 Task: Find connections with filter location Shanting with filter topic #Mindfulnesswith filter profile language German with filter current company VBeyond Corporation with filter school Himachal Pradesh University with filter industry Industrial Machinery Manufacturing with filter service category Health Insurance with filter keywords title Sales Manager
Action: Mouse moved to (160, 221)
Screenshot: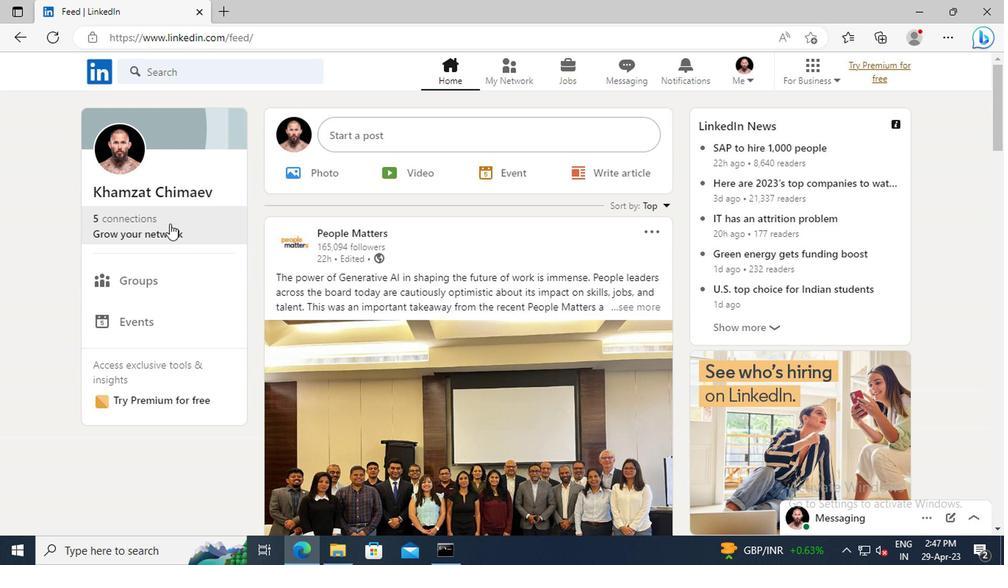 
Action: Mouse pressed left at (160, 221)
Screenshot: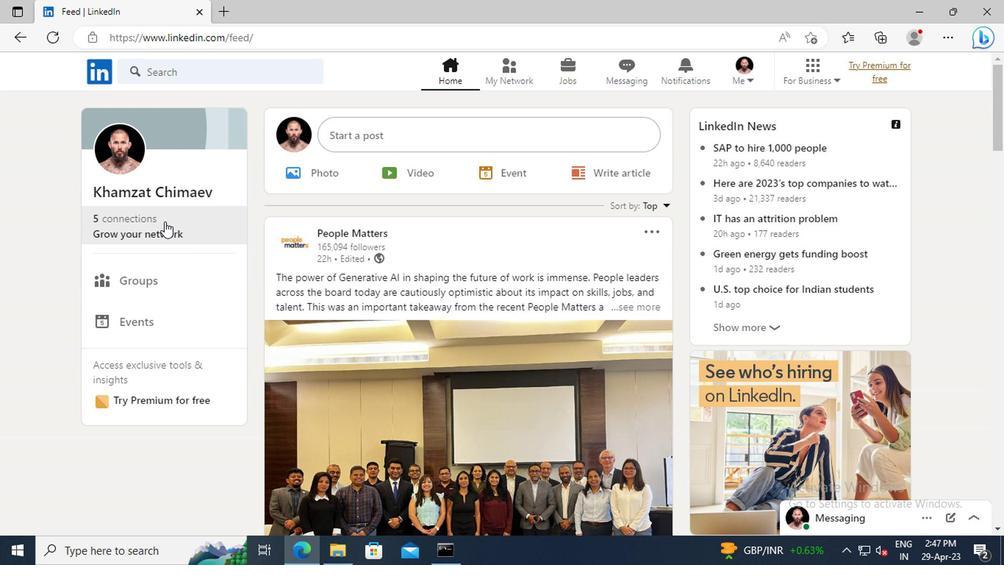 
Action: Mouse moved to (152, 156)
Screenshot: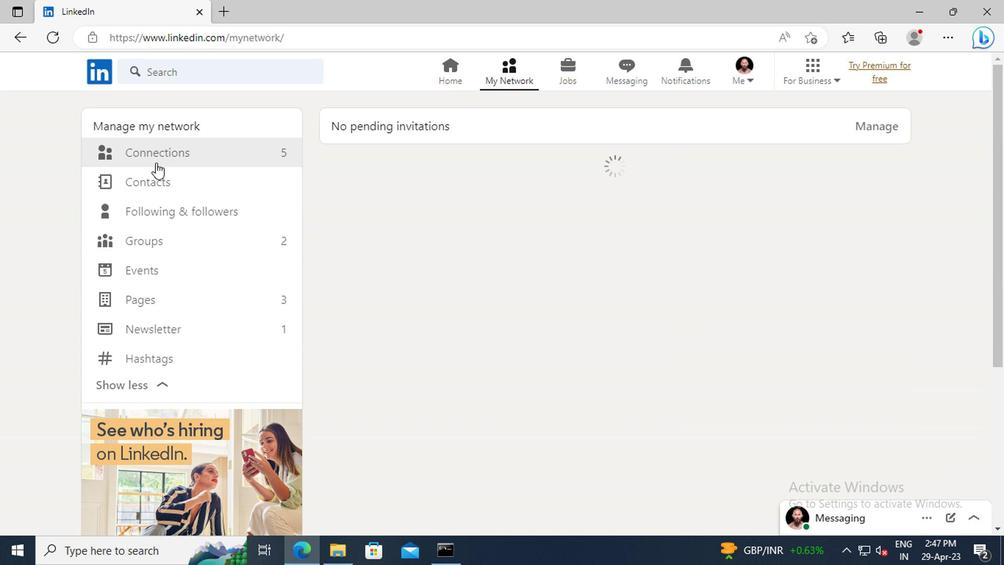 
Action: Mouse pressed left at (152, 156)
Screenshot: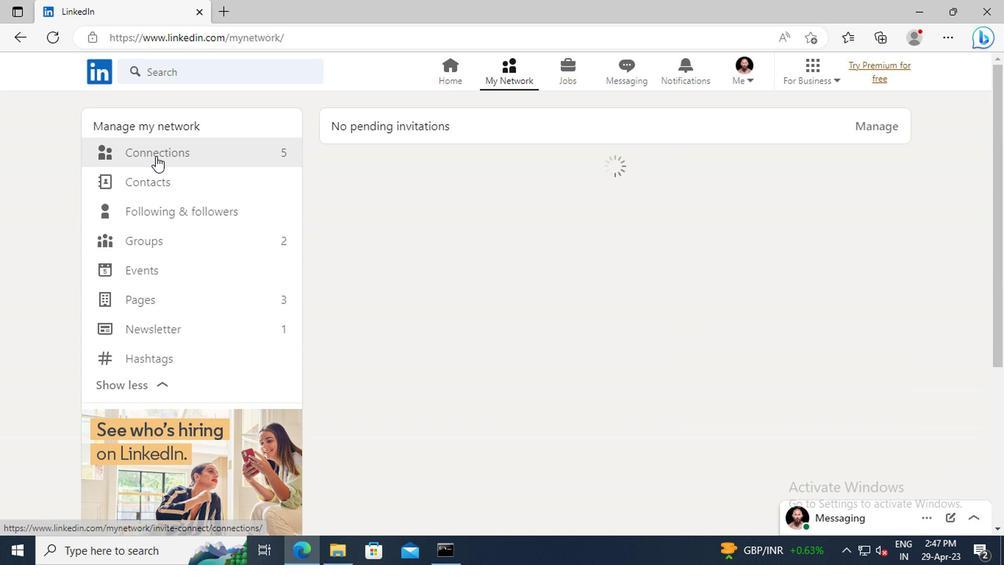 
Action: Mouse moved to (594, 158)
Screenshot: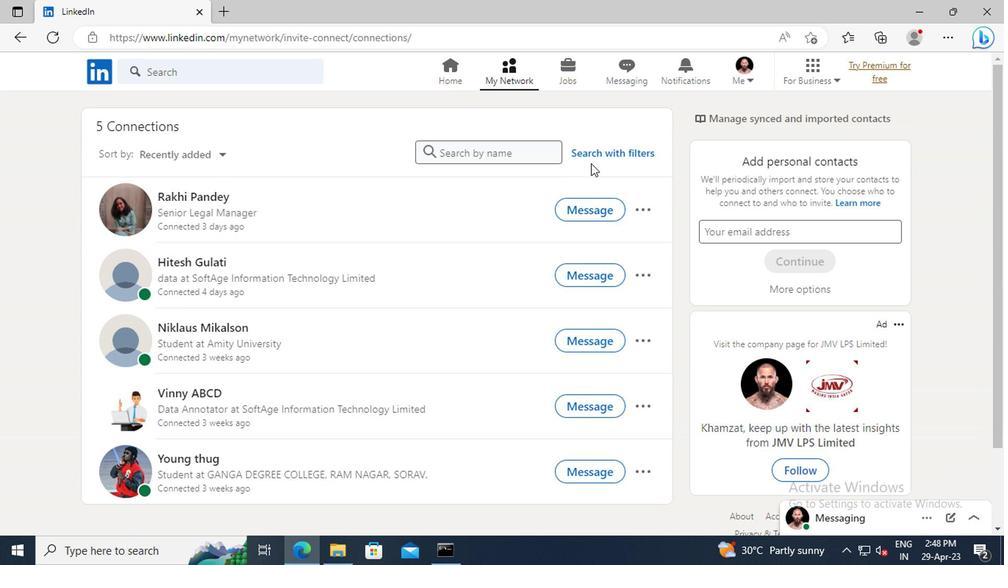 
Action: Mouse pressed left at (594, 158)
Screenshot: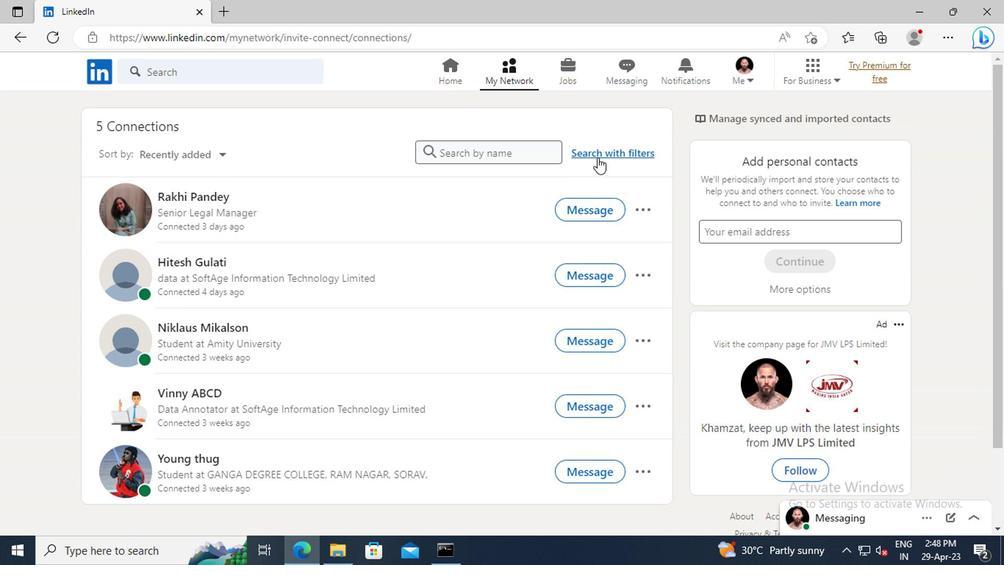 
Action: Mouse moved to (556, 116)
Screenshot: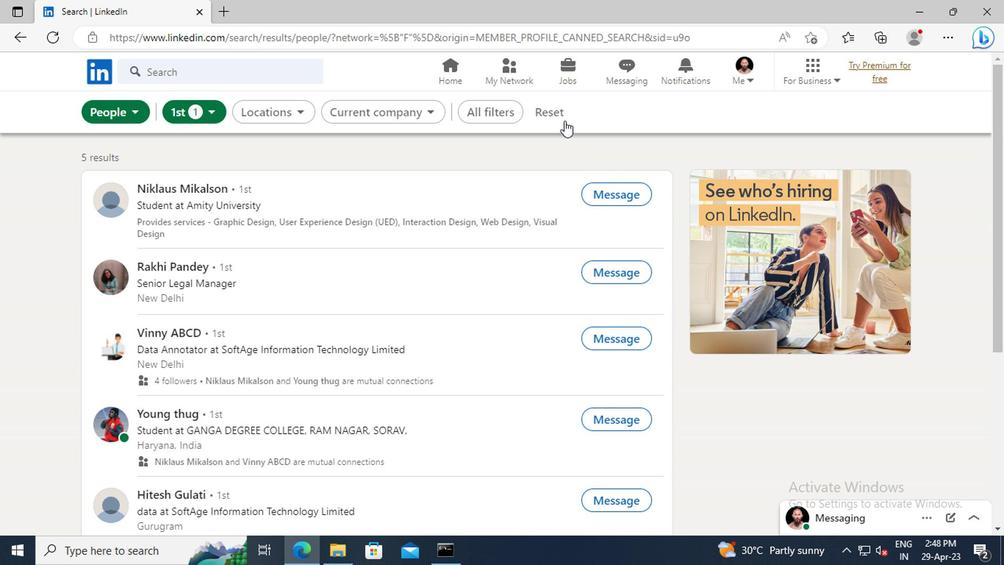 
Action: Mouse pressed left at (556, 116)
Screenshot: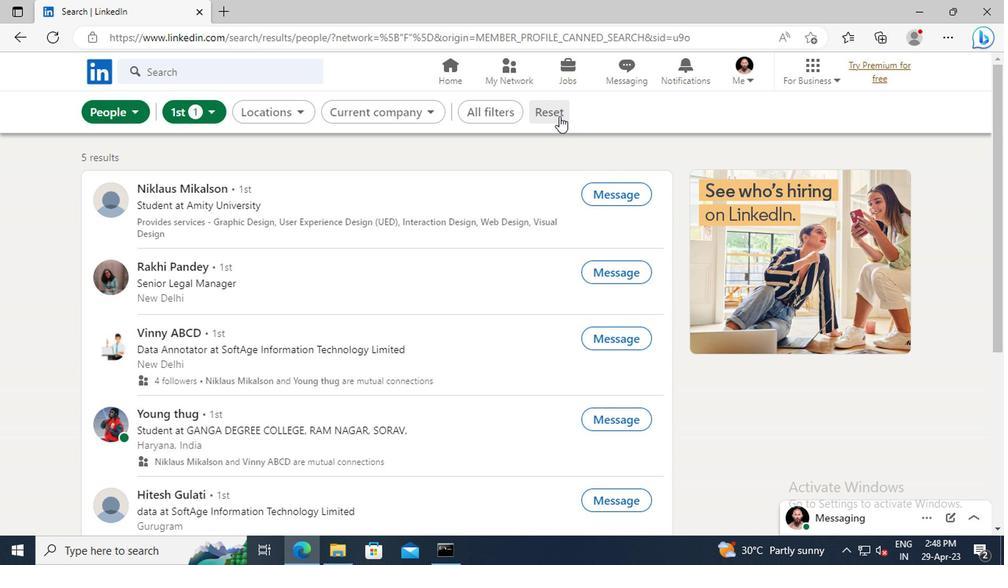 
Action: Mouse moved to (532, 116)
Screenshot: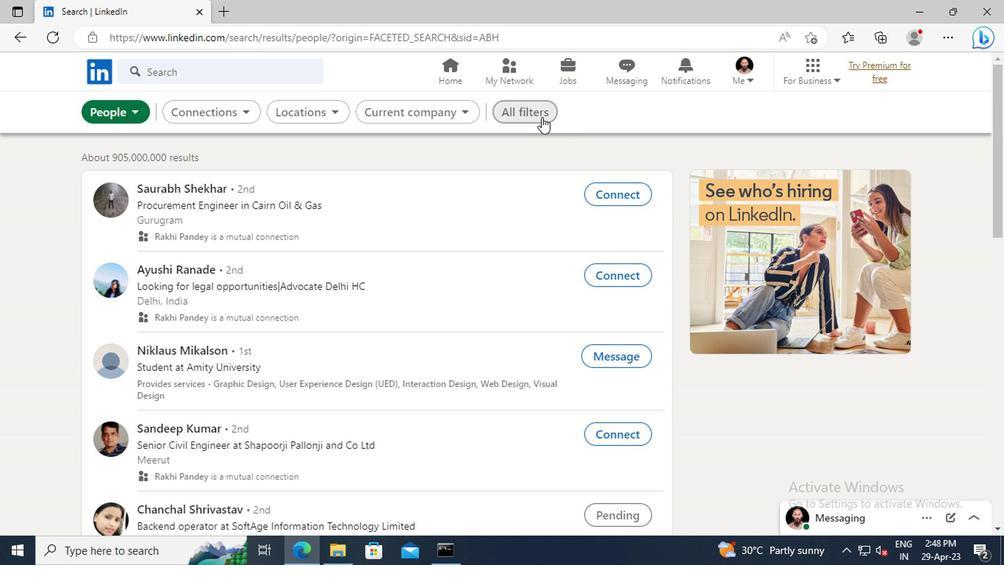 
Action: Mouse pressed left at (532, 116)
Screenshot: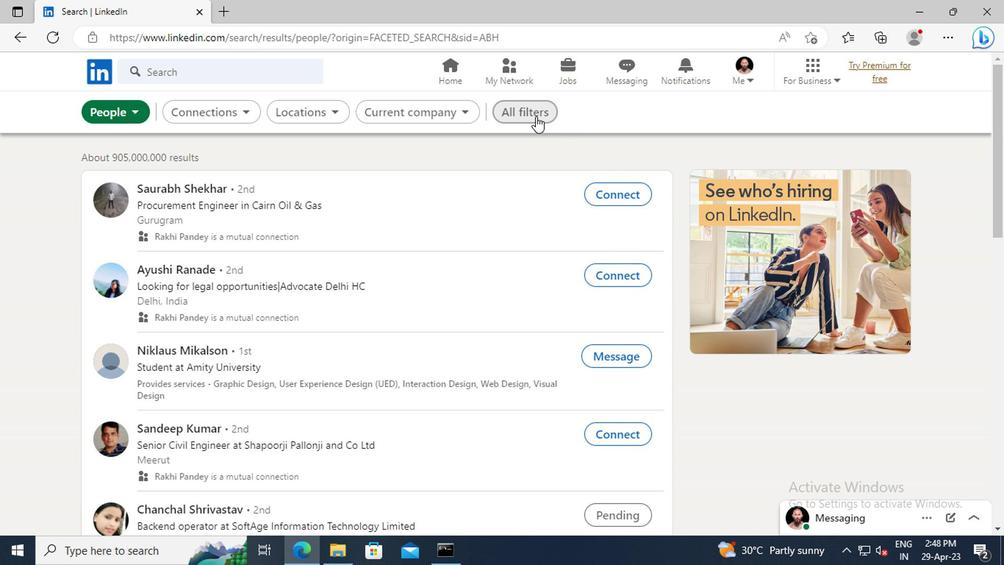 
Action: Mouse moved to (822, 239)
Screenshot: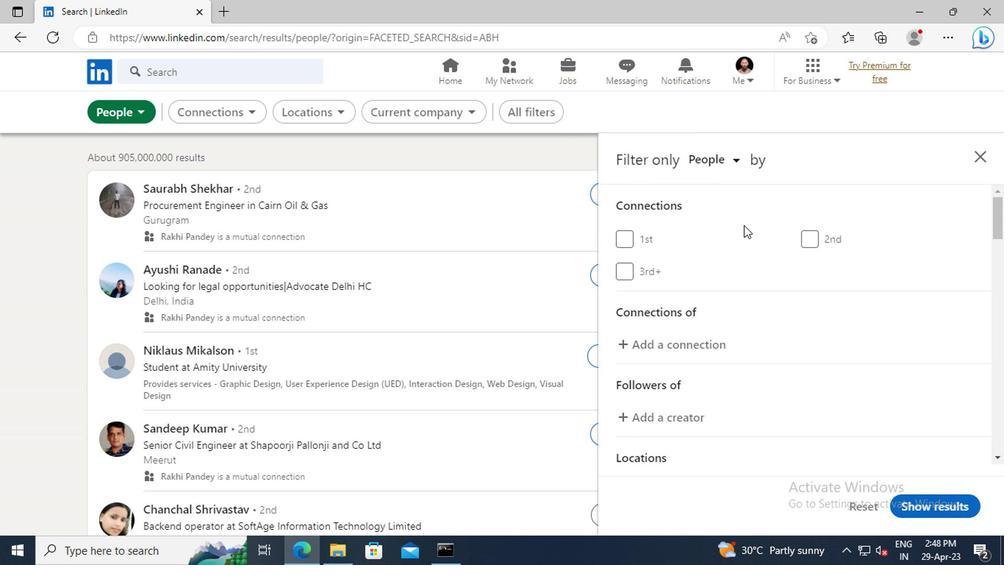 
Action: Mouse scrolled (822, 238) with delta (0, -1)
Screenshot: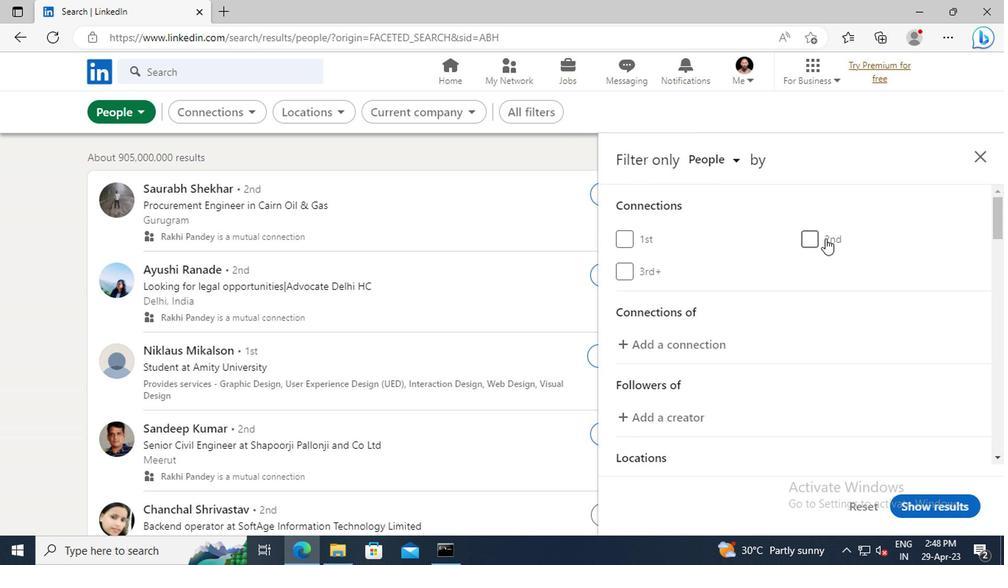 
Action: Mouse scrolled (822, 238) with delta (0, -1)
Screenshot: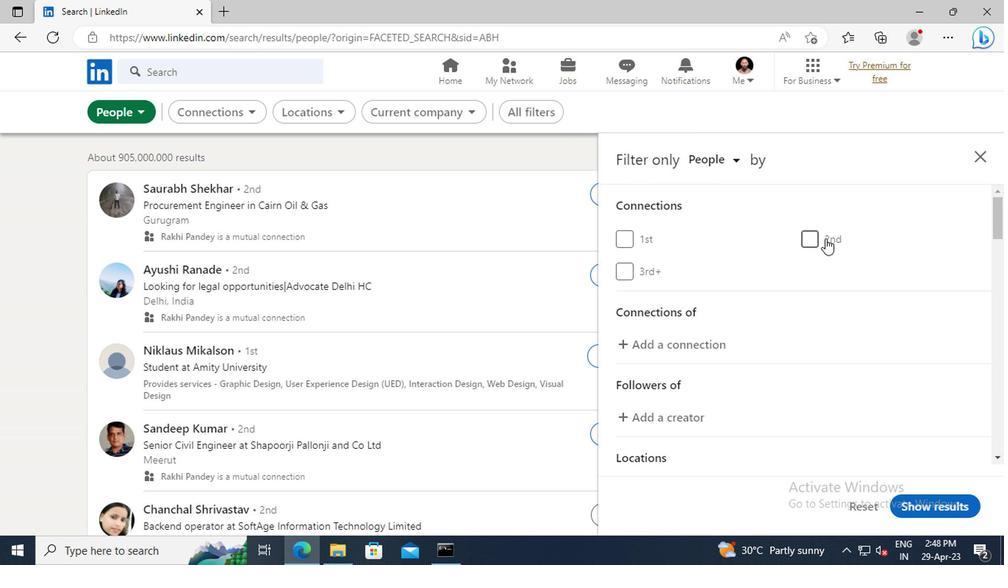 
Action: Mouse scrolled (822, 238) with delta (0, -1)
Screenshot: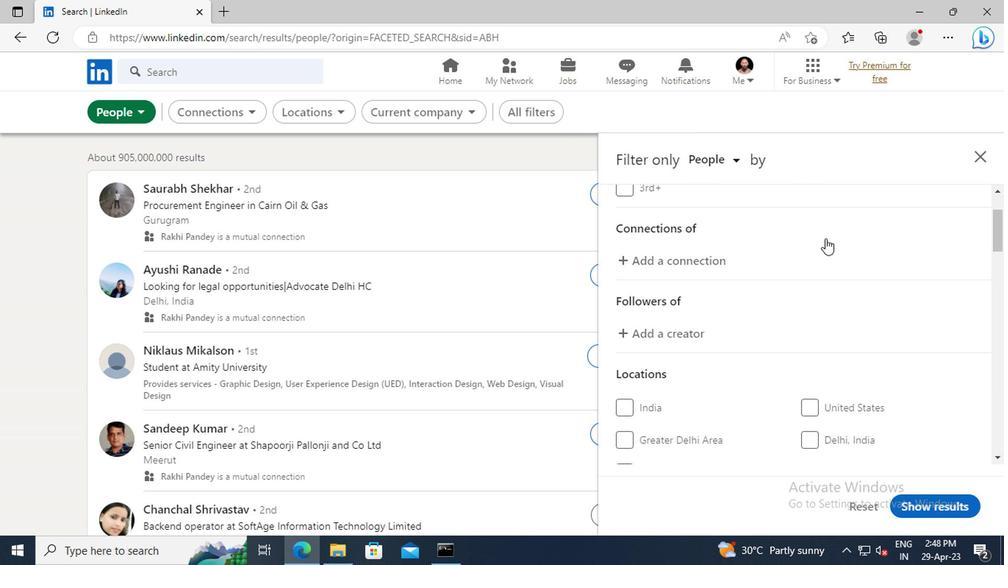 
Action: Mouse scrolled (822, 238) with delta (0, -1)
Screenshot: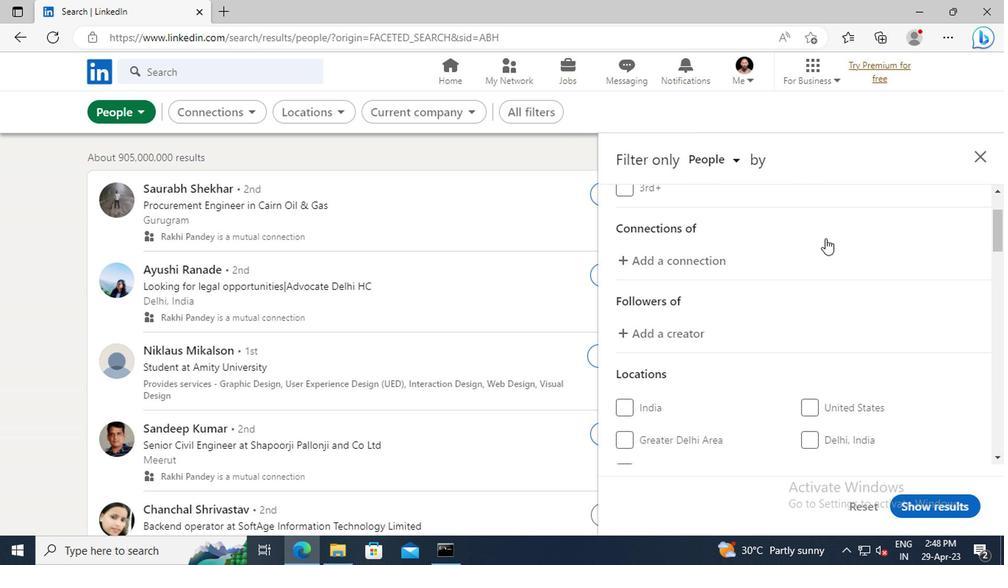 
Action: Mouse scrolled (822, 238) with delta (0, -1)
Screenshot: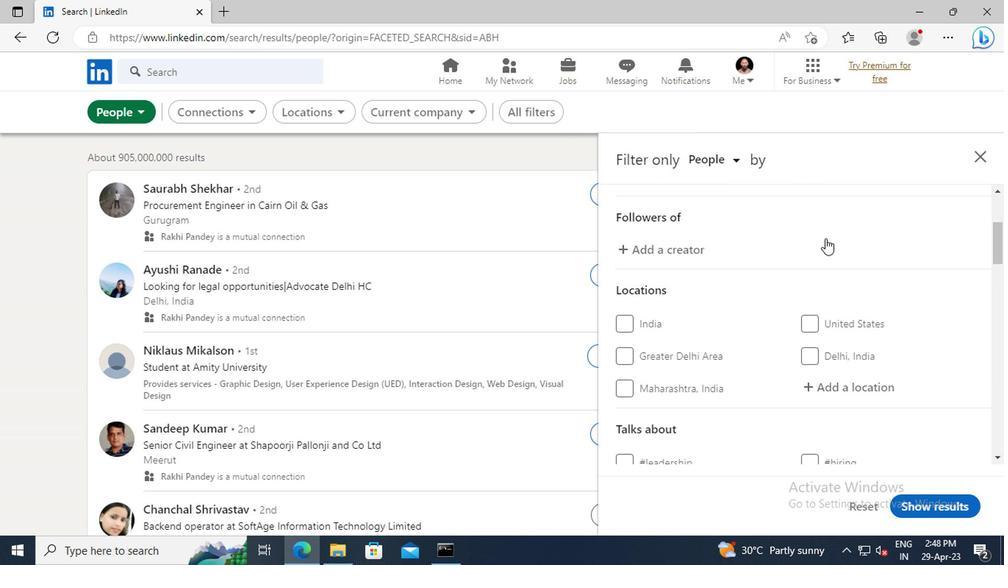 
Action: Mouse scrolled (822, 238) with delta (0, -1)
Screenshot: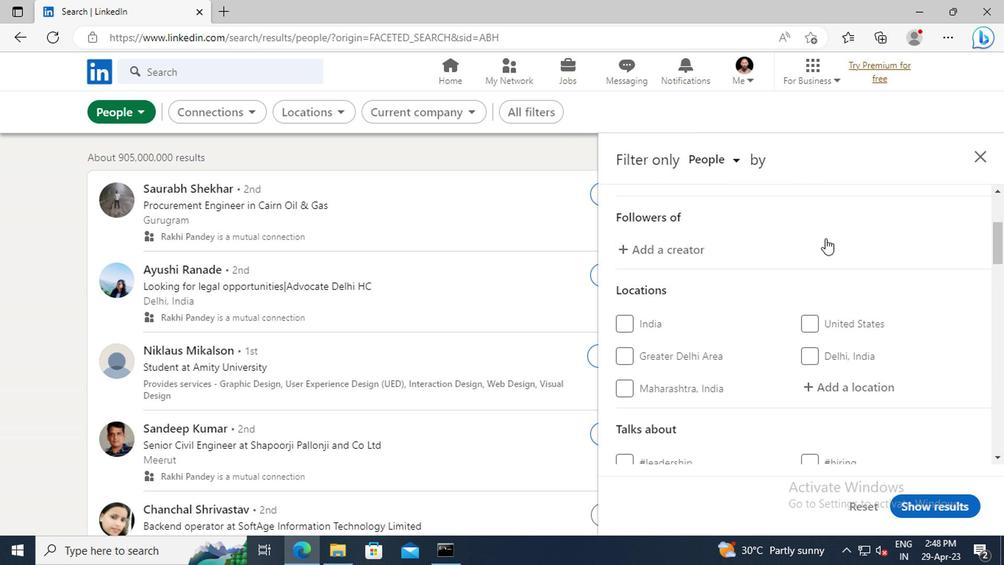 
Action: Mouse moved to (825, 305)
Screenshot: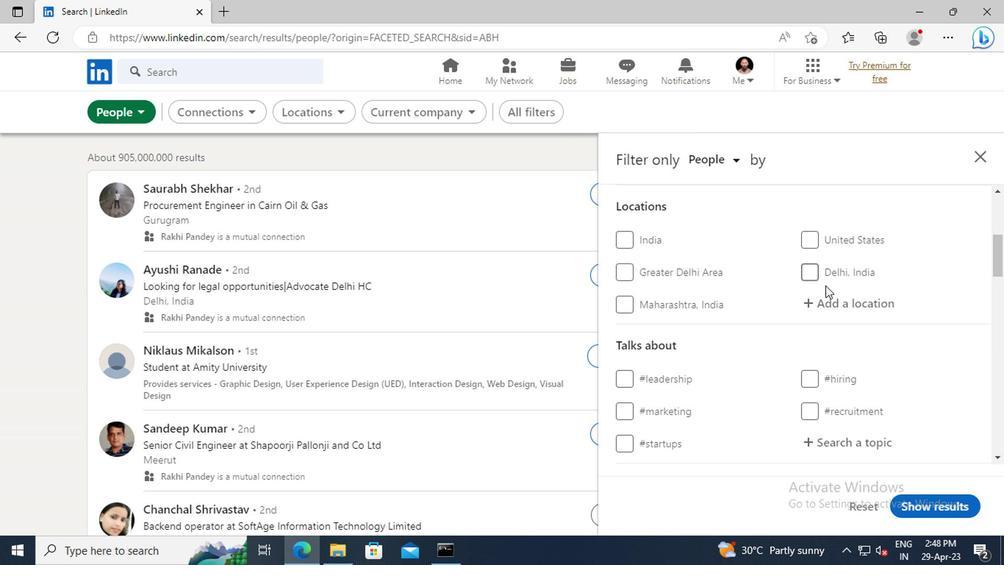 
Action: Mouse pressed left at (825, 305)
Screenshot: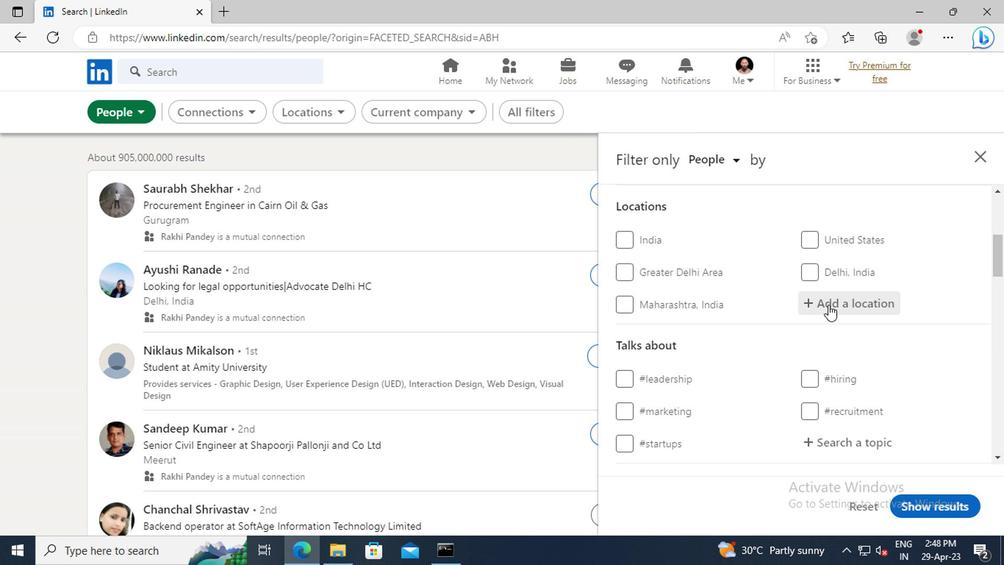 
Action: Key pressed <Key.shift>SHANTING<Key.enter>
Screenshot: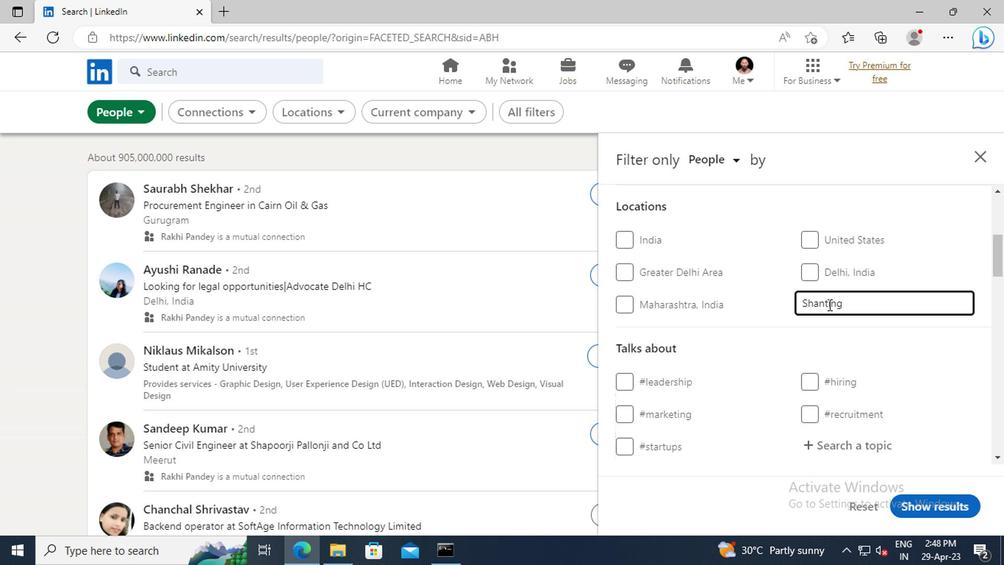 
Action: Mouse scrolled (825, 304) with delta (0, -1)
Screenshot: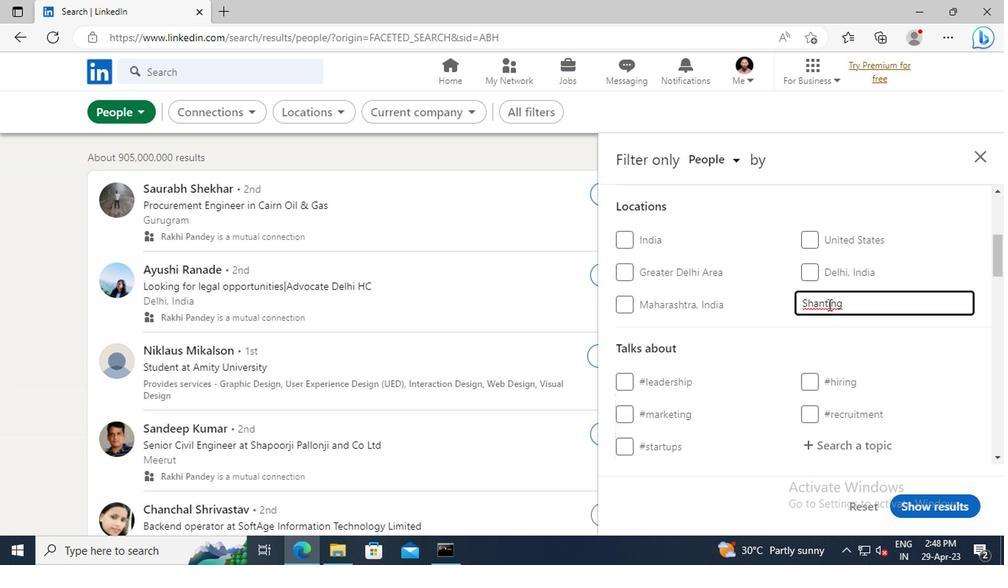 
Action: Mouse scrolled (825, 304) with delta (0, -1)
Screenshot: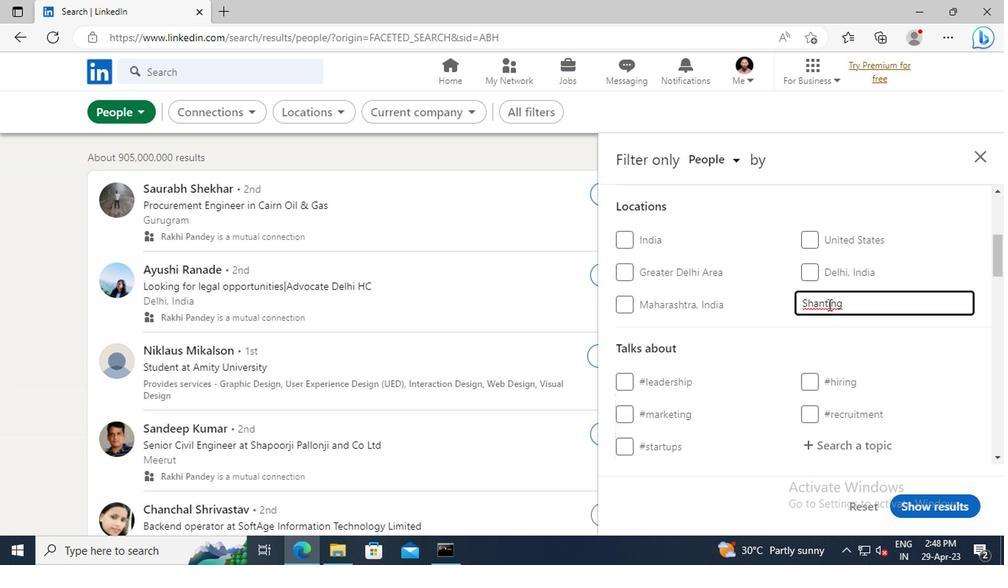 
Action: Mouse scrolled (825, 304) with delta (0, -1)
Screenshot: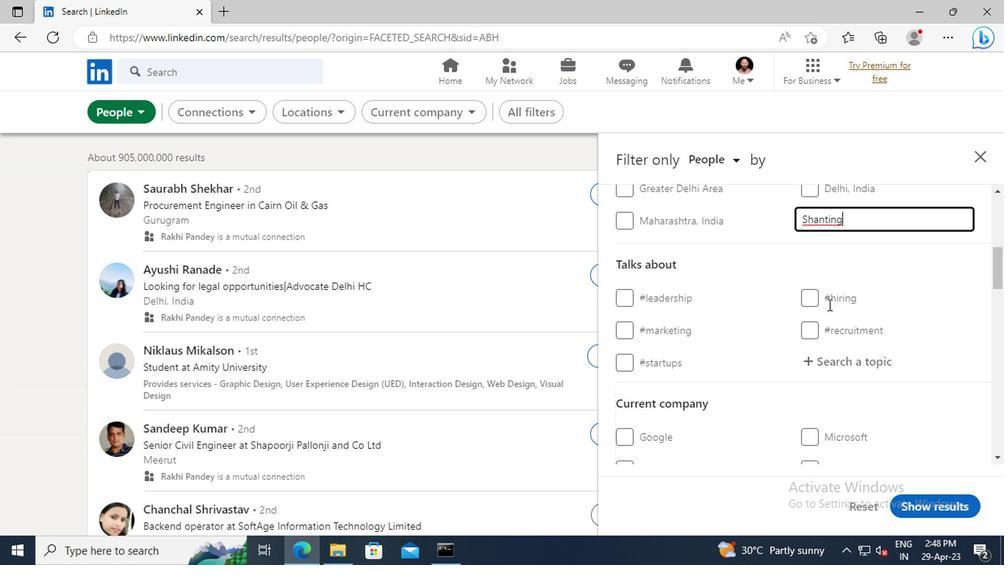 
Action: Mouse moved to (822, 323)
Screenshot: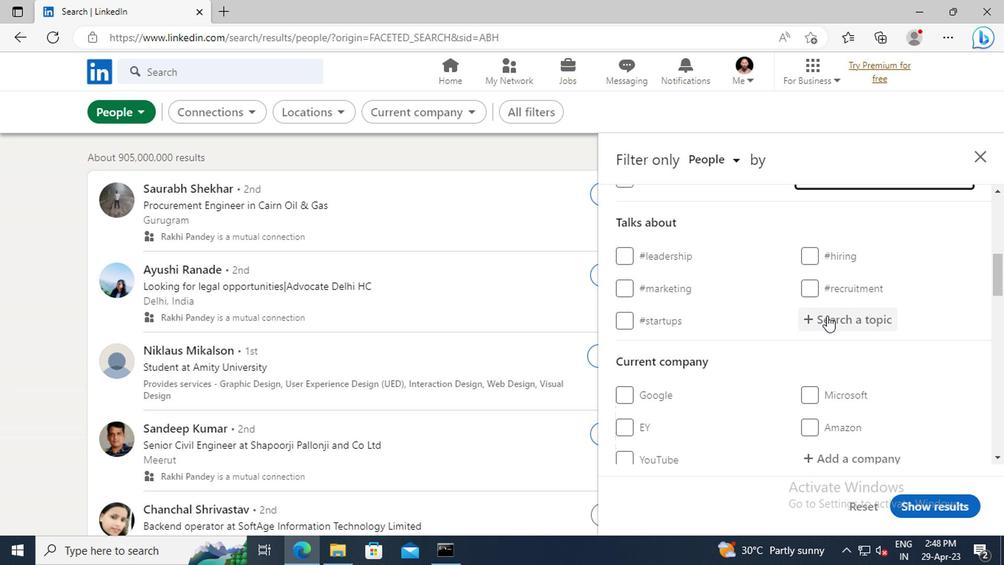 
Action: Mouse pressed left at (822, 323)
Screenshot: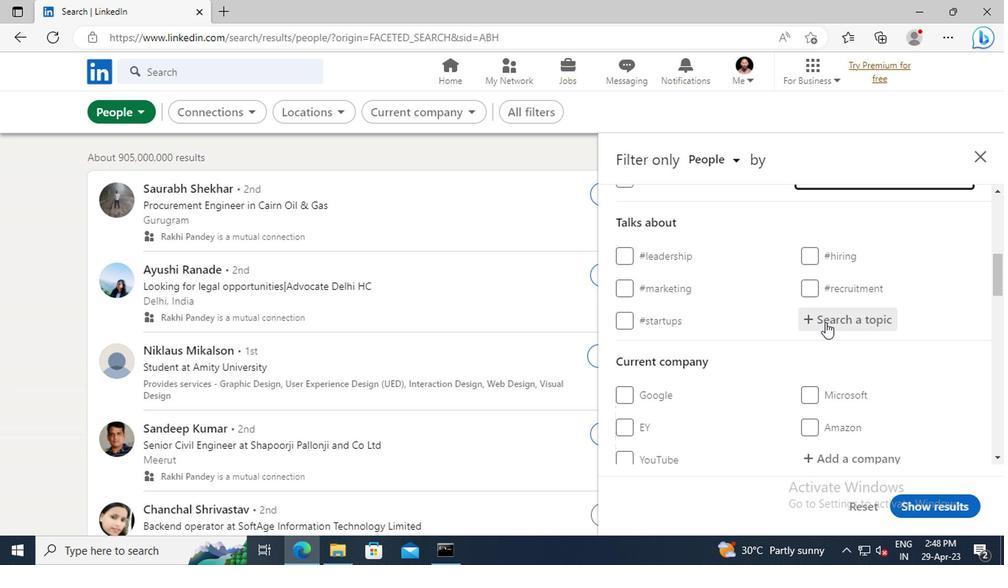 
Action: Key pressed <Key.shift>MINDFULNESS
Screenshot: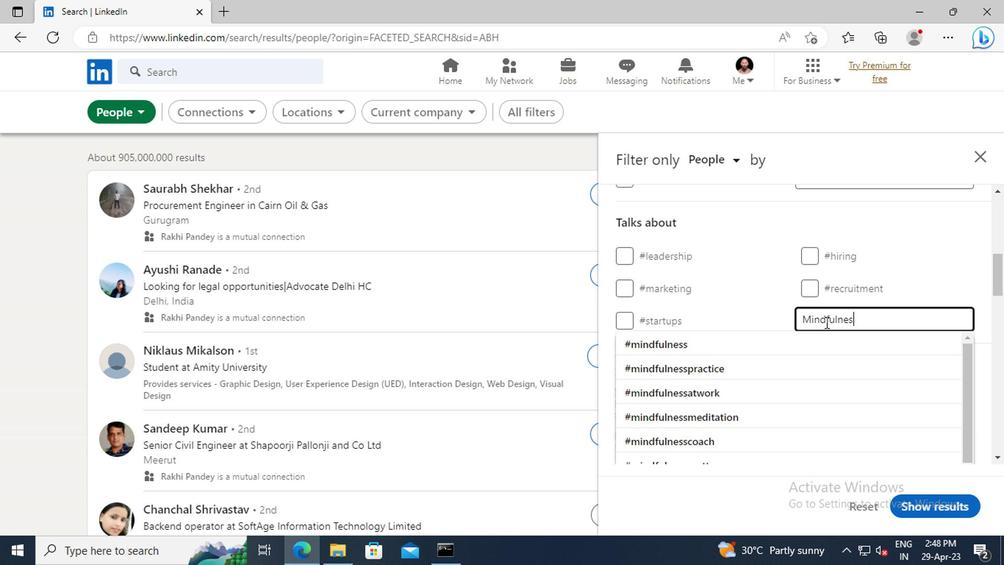 
Action: Mouse moved to (802, 340)
Screenshot: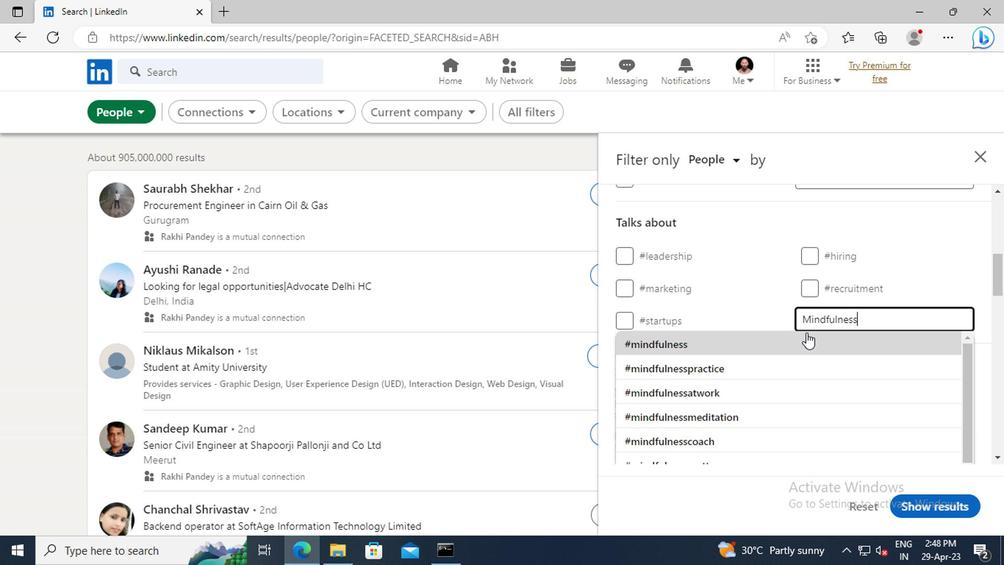 
Action: Mouse pressed left at (802, 340)
Screenshot: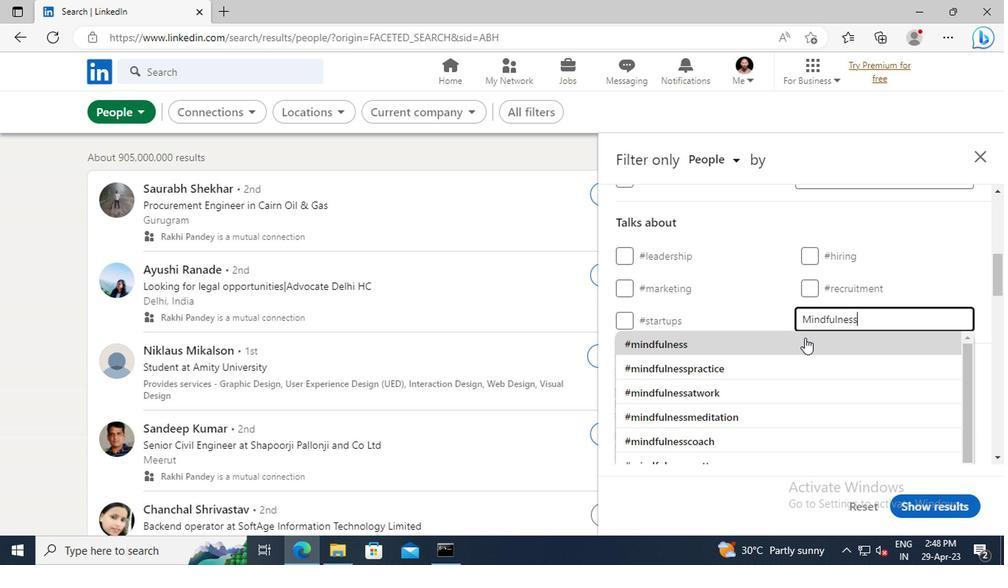 
Action: Mouse scrolled (802, 340) with delta (0, 0)
Screenshot: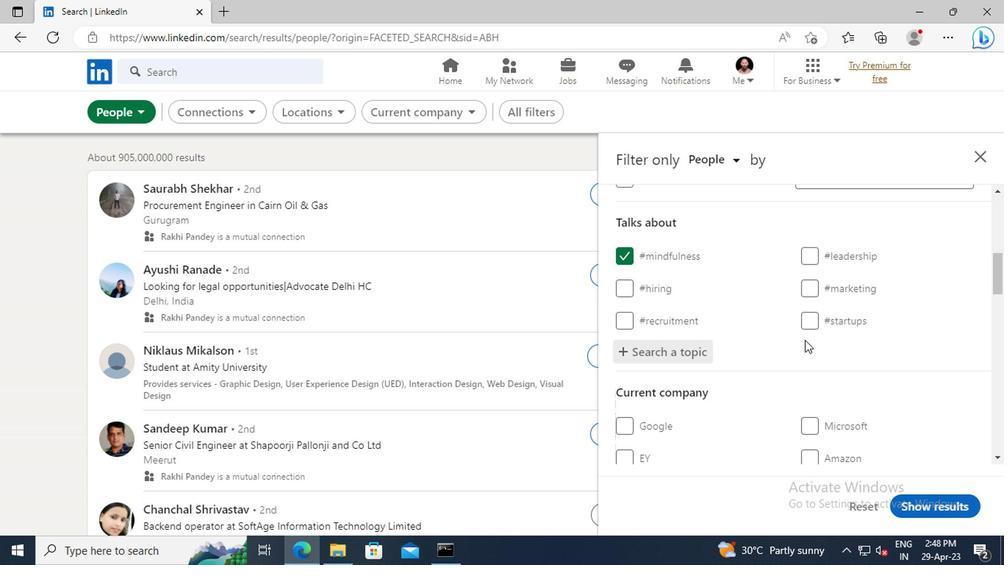 
Action: Mouse scrolled (802, 340) with delta (0, 0)
Screenshot: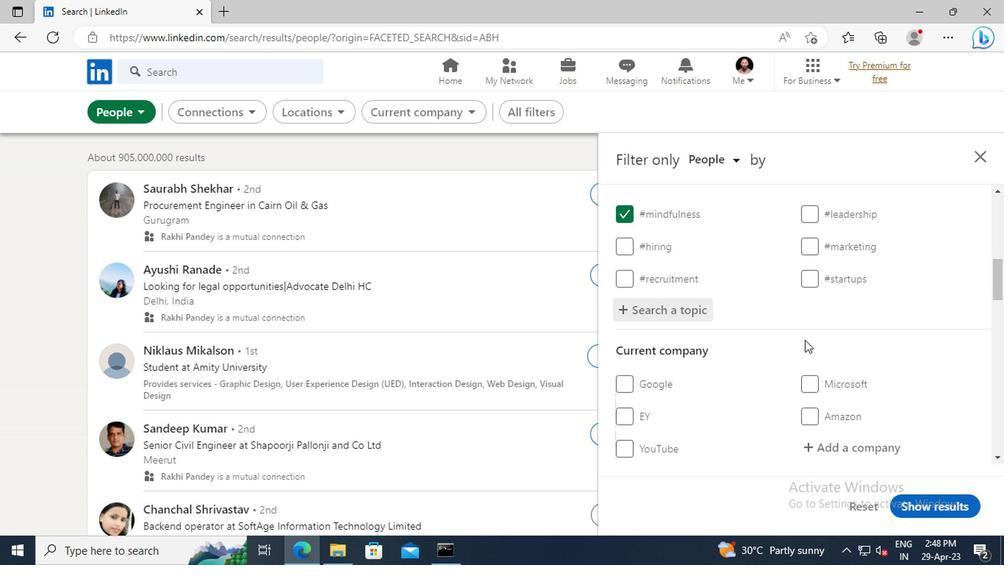 
Action: Mouse scrolled (802, 340) with delta (0, 0)
Screenshot: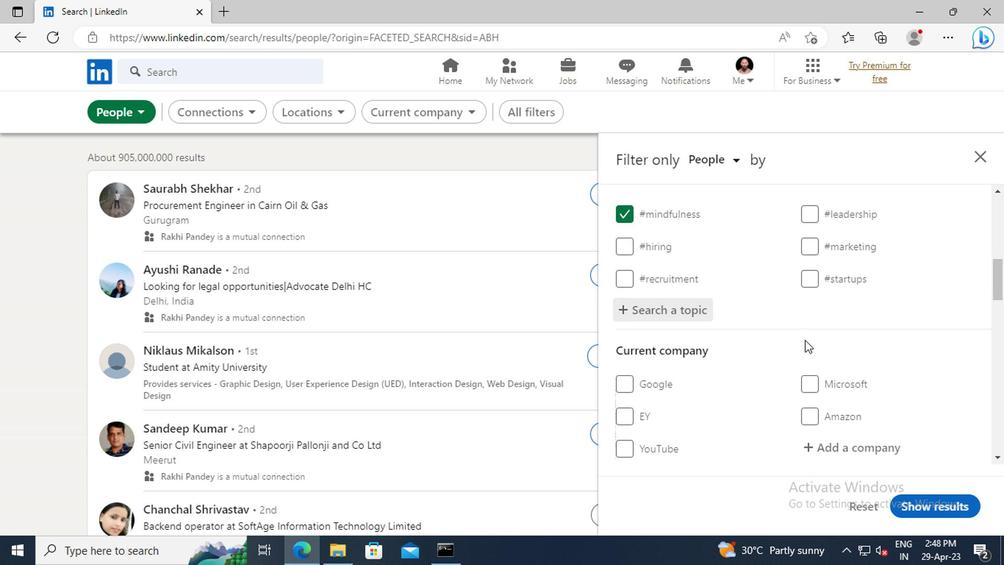 
Action: Mouse scrolled (802, 340) with delta (0, 0)
Screenshot: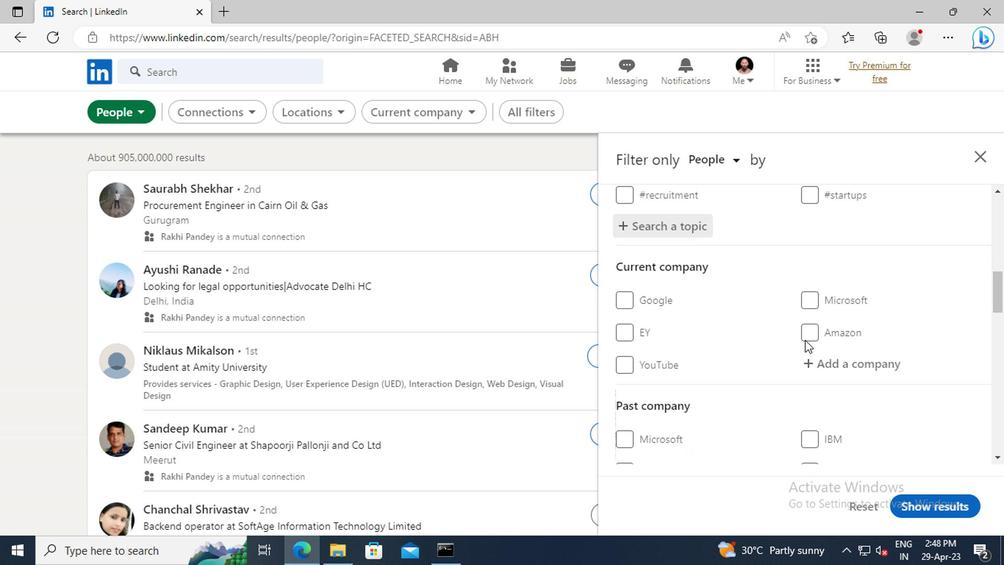 
Action: Mouse scrolled (802, 340) with delta (0, 0)
Screenshot: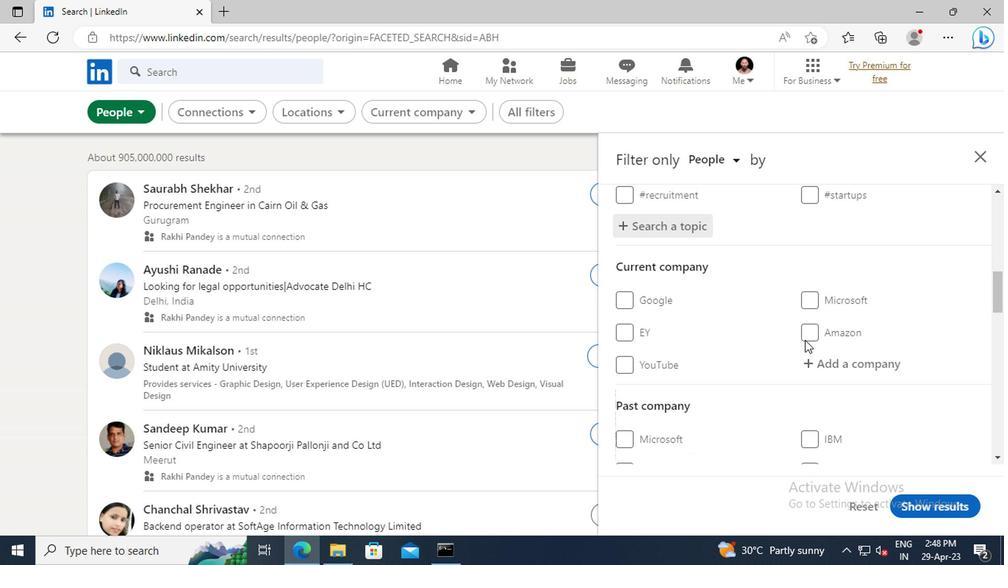 
Action: Mouse scrolled (802, 340) with delta (0, 0)
Screenshot: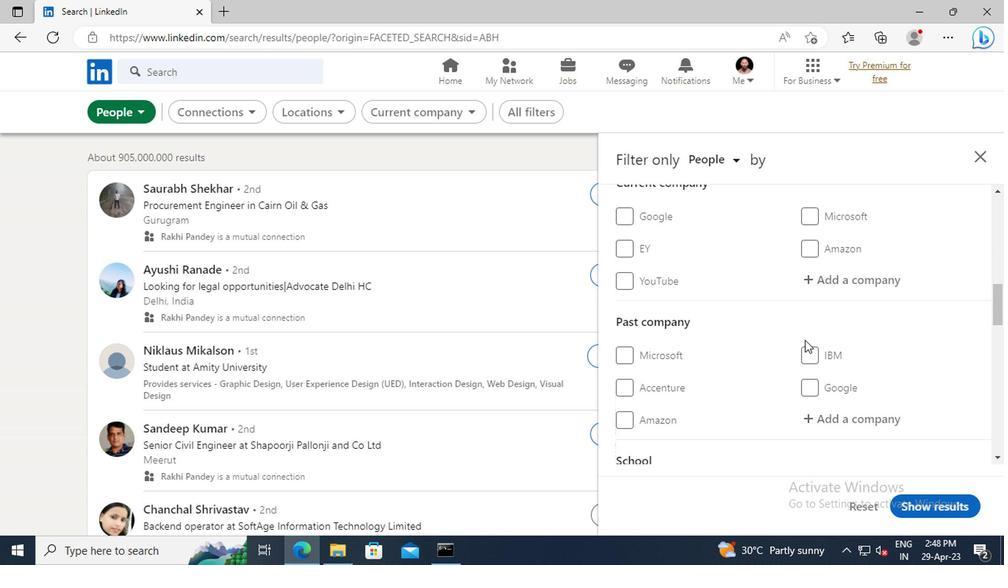 
Action: Mouse scrolled (802, 340) with delta (0, 0)
Screenshot: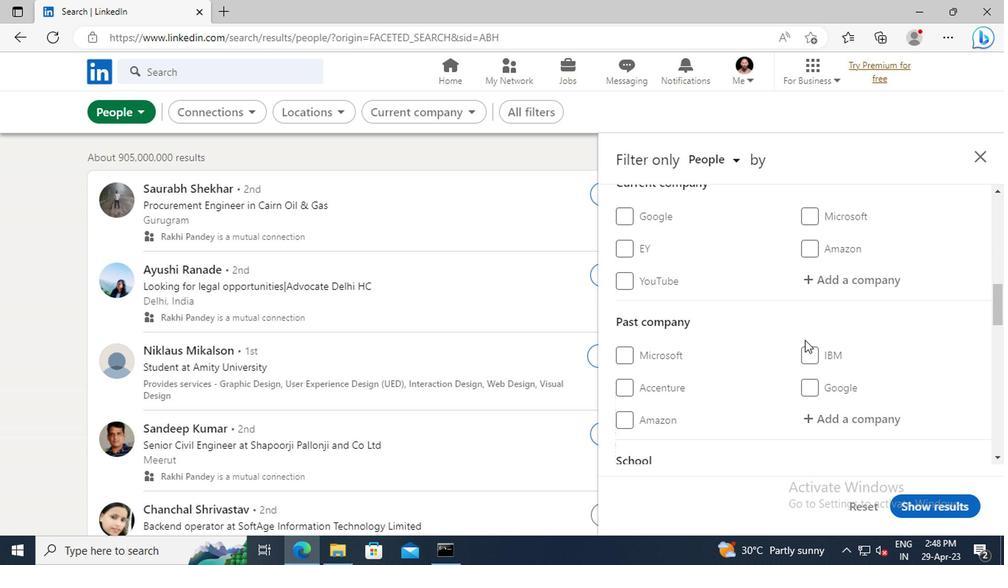 
Action: Mouse scrolled (802, 340) with delta (0, 0)
Screenshot: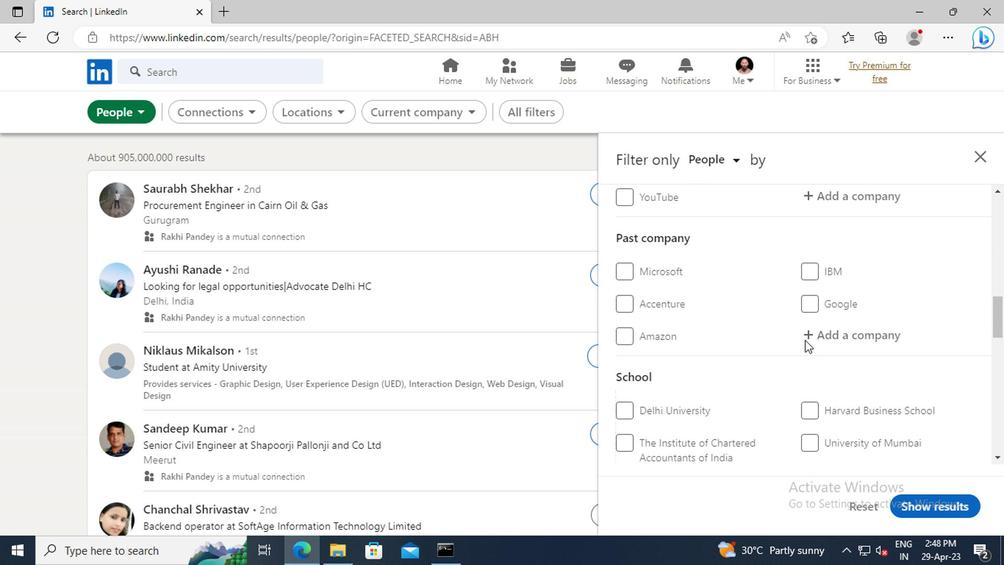 
Action: Mouse scrolled (802, 340) with delta (0, 0)
Screenshot: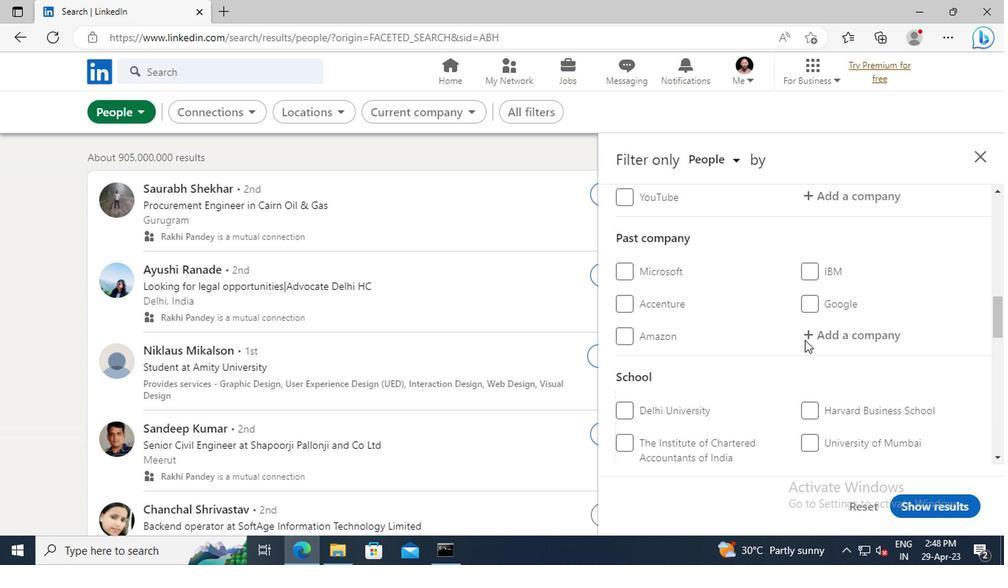 
Action: Mouse scrolled (802, 340) with delta (0, 0)
Screenshot: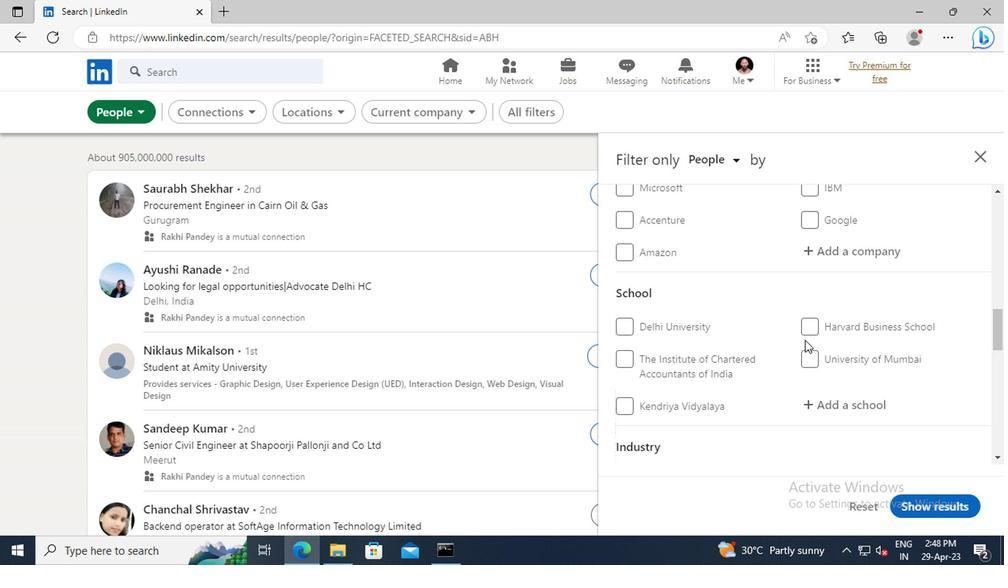 
Action: Mouse scrolled (802, 340) with delta (0, 0)
Screenshot: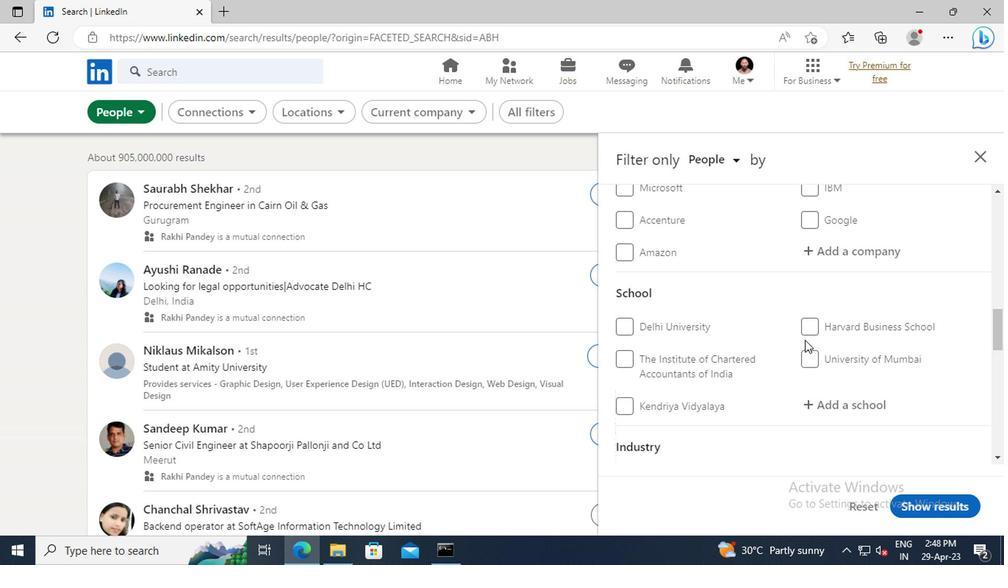 
Action: Mouse scrolled (802, 340) with delta (0, 0)
Screenshot: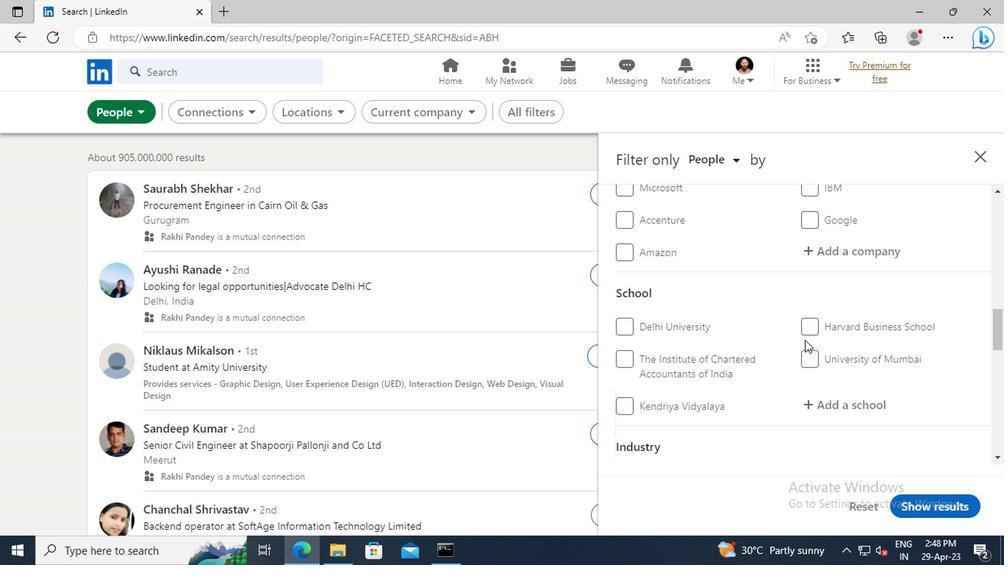 
Action: Mouse scrolled (802, 340) with delta (0, 0)
Screenshot: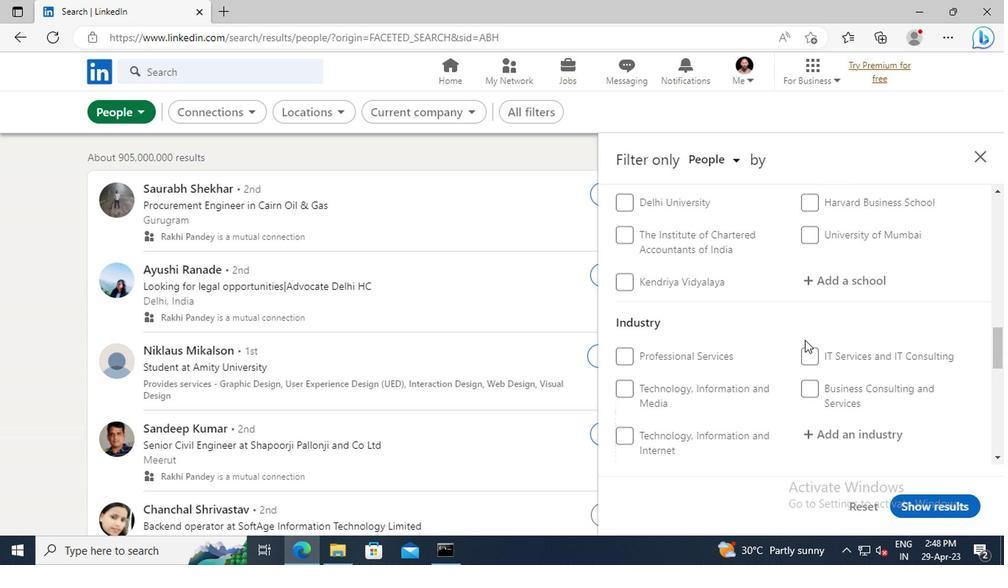 
Action: Mouse scrolled (802, 340) with delta (0, 0)
Screenshot: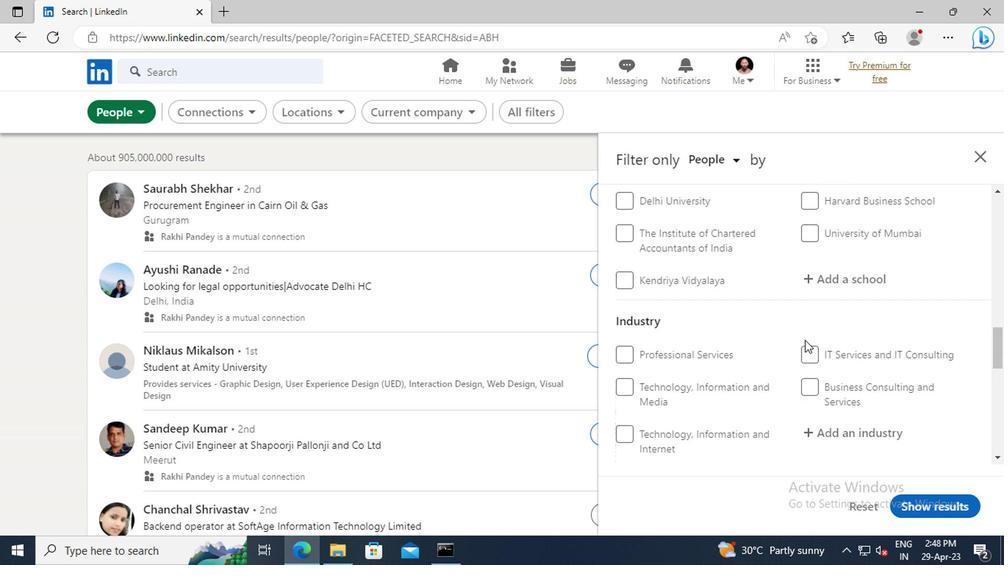 
Action: Mouse scrolled (802, 340) with delta (0, 0)
Screenshot: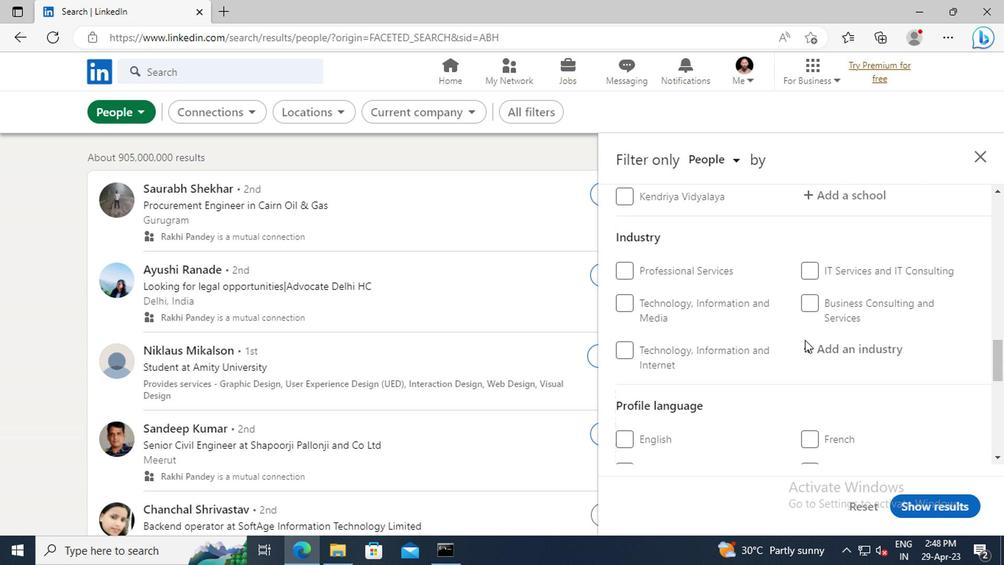 
Action: Mouse scrolled (802, 340) with delta (0, 0)
Screenshot: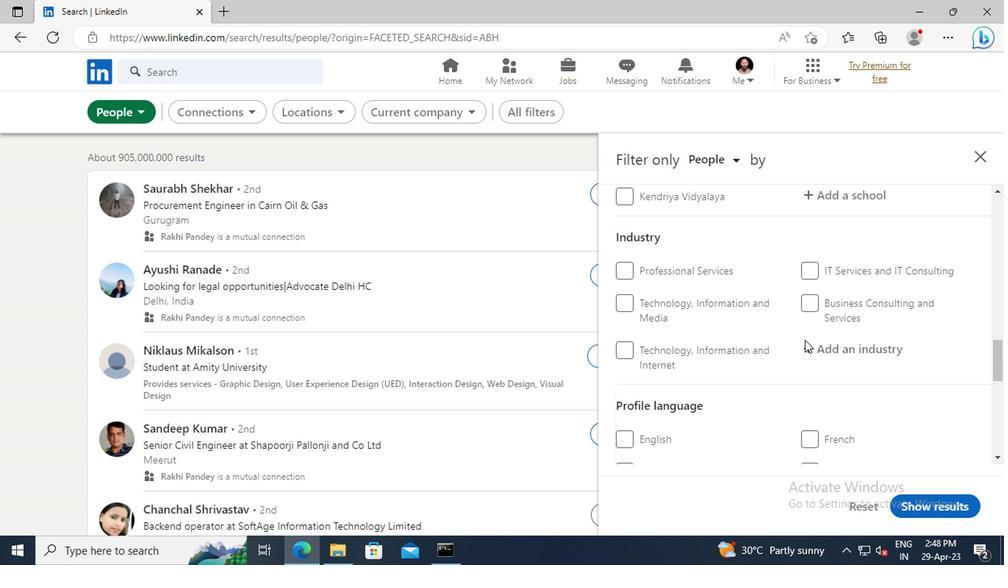 
Action: Mouse moved to (624, 422)
Screenshot: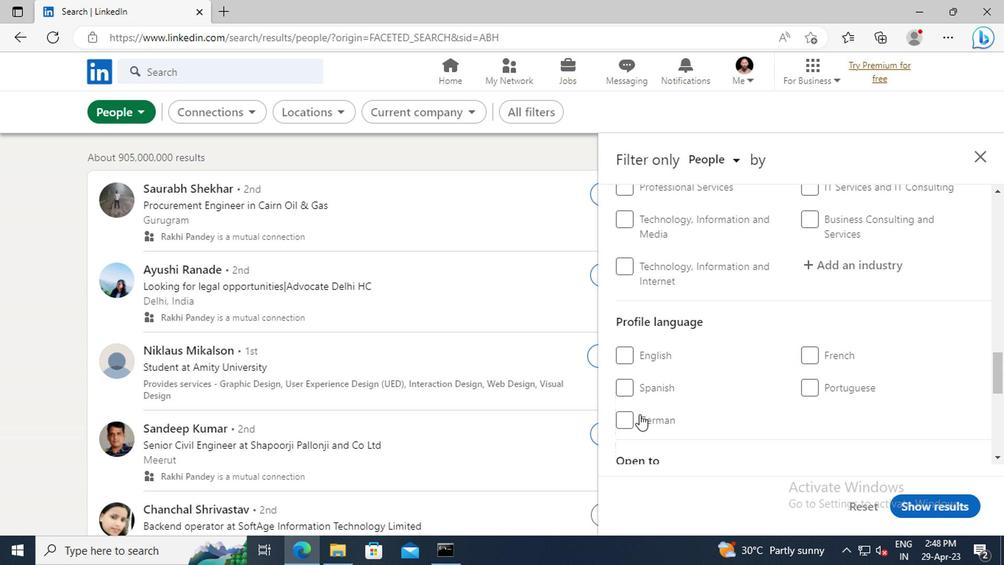 
Action: Mouse pressed left at (624, 422)
Screenshot: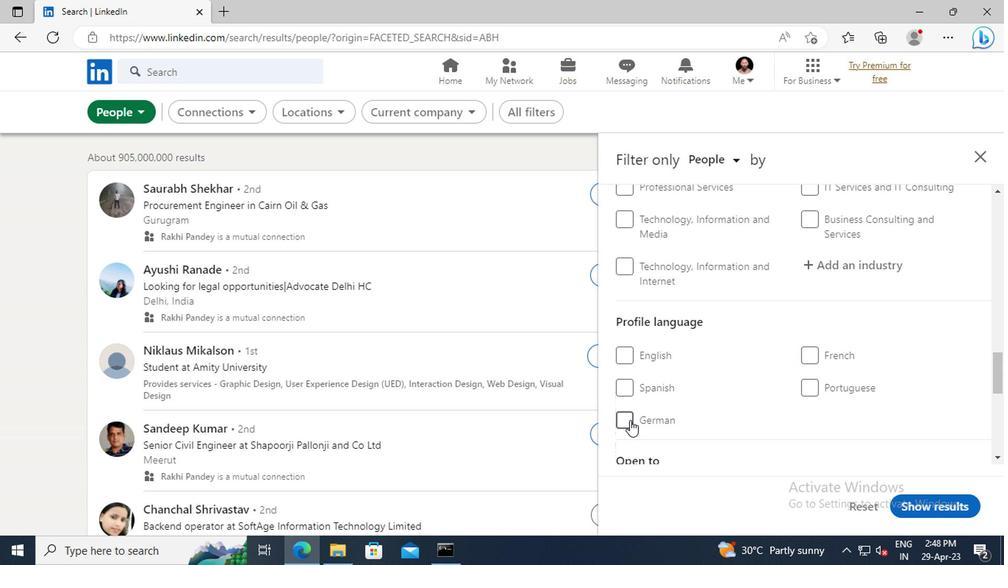 
Action: Mouse moved to (815, 368)
Screenshot: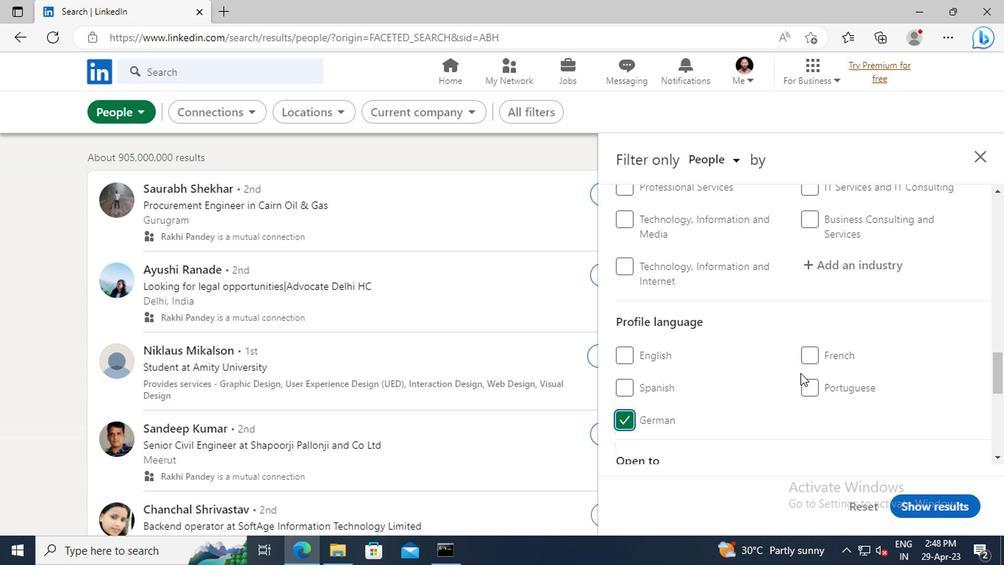 
Action: Mouse scrolled (815, 369) with delta (0, 0)
Screenshot: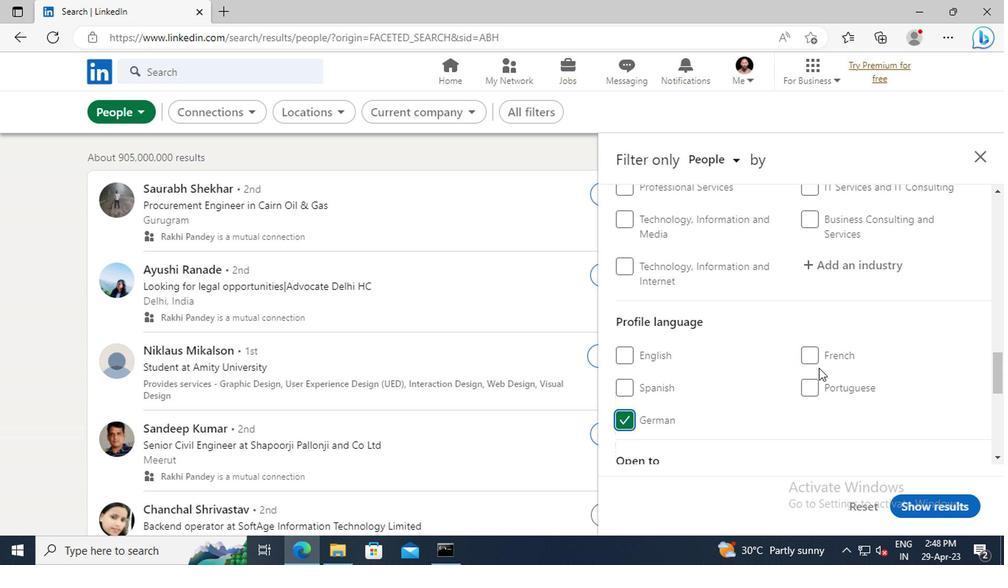 
Action: Mouse scrolled (815, 369) with delta (0, 0)
Screenshot: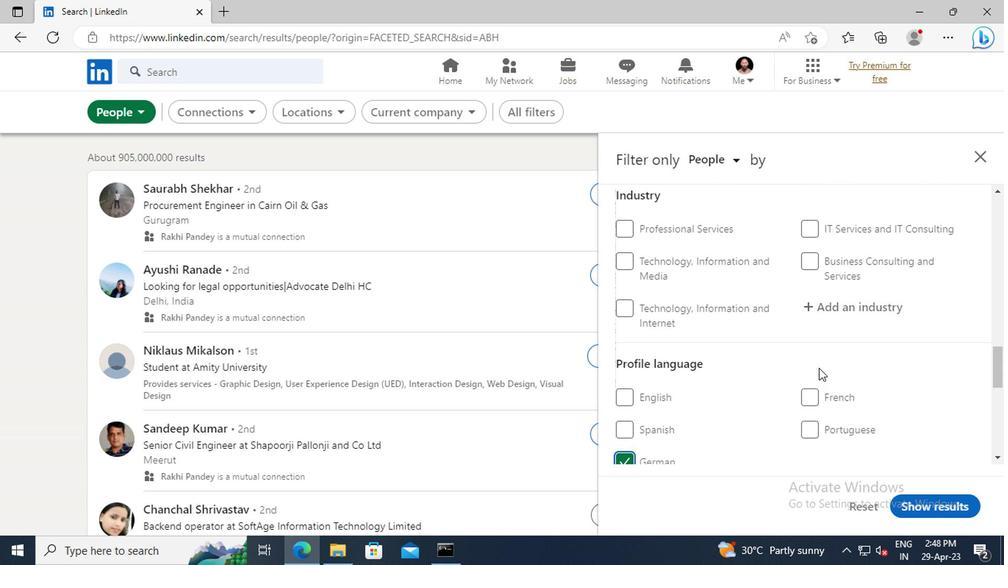 
Action: Mouse scrolled (815, 369) with delta (0, 0)
Screenshot: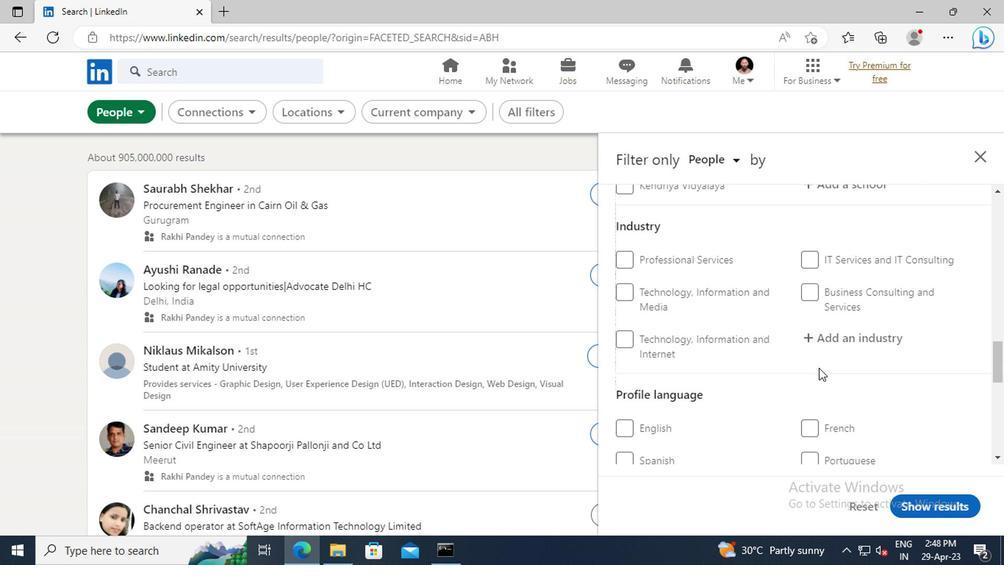 
Action: Mouse scrolled (815, 369) with delta (0, 0)
Screenshot: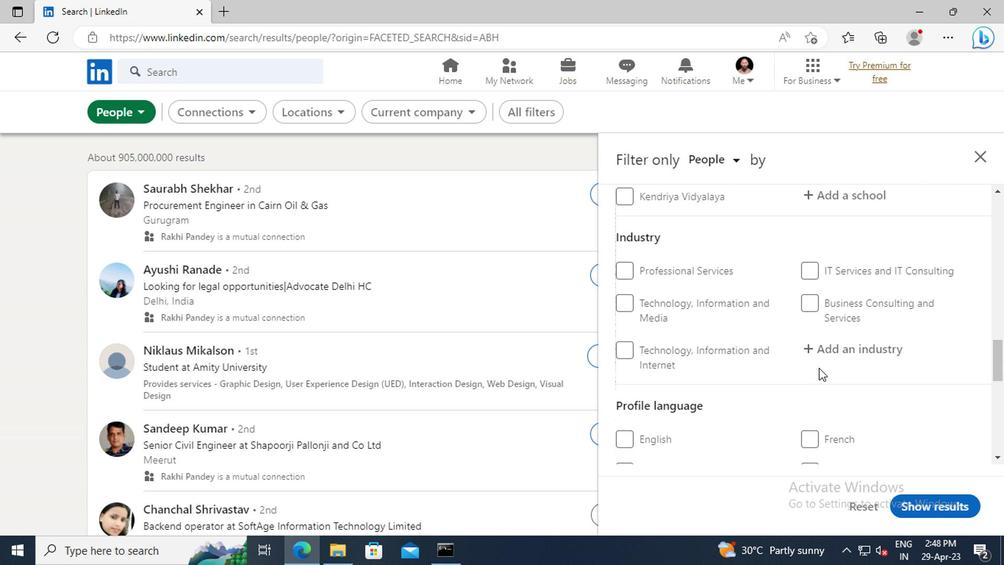 
Action: Mouse scrolled (815, 369) with delta (0, 0)
Screenshot: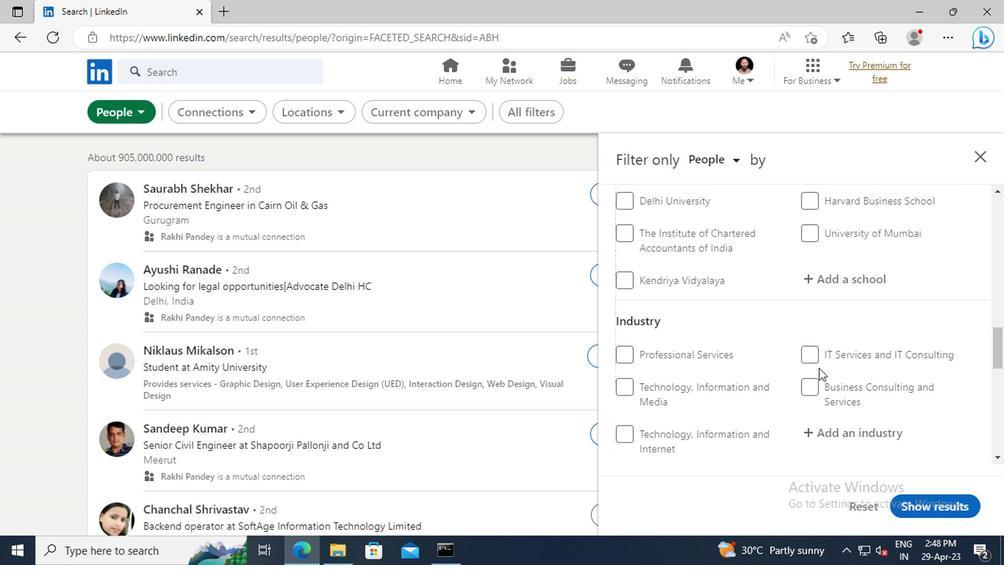 
Action: Mouse scrolled (815, 369) with delta (0, 0)
Screenshot: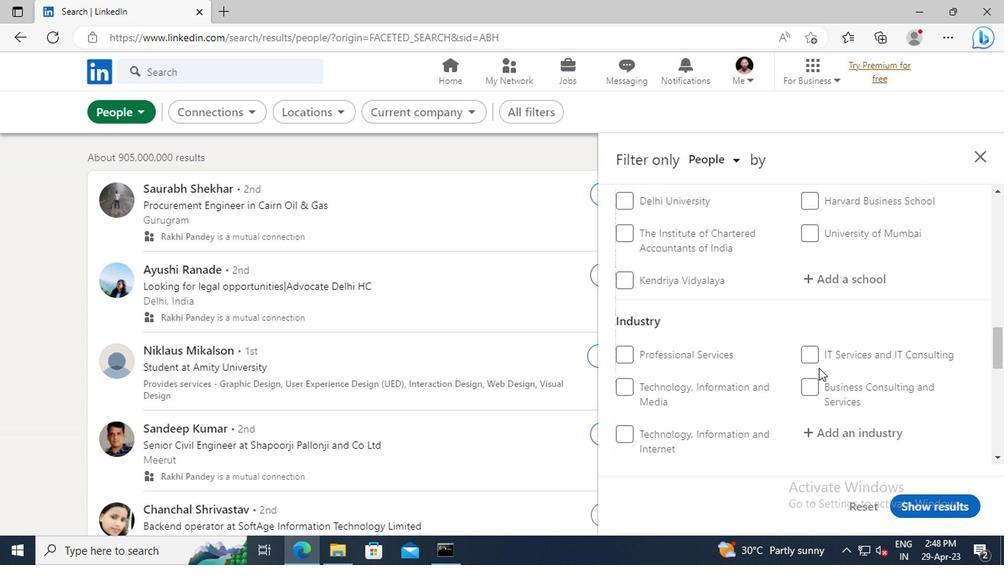 
Action: Mouse scrolled (815, 369) with delta (0, 0)
Screenshot: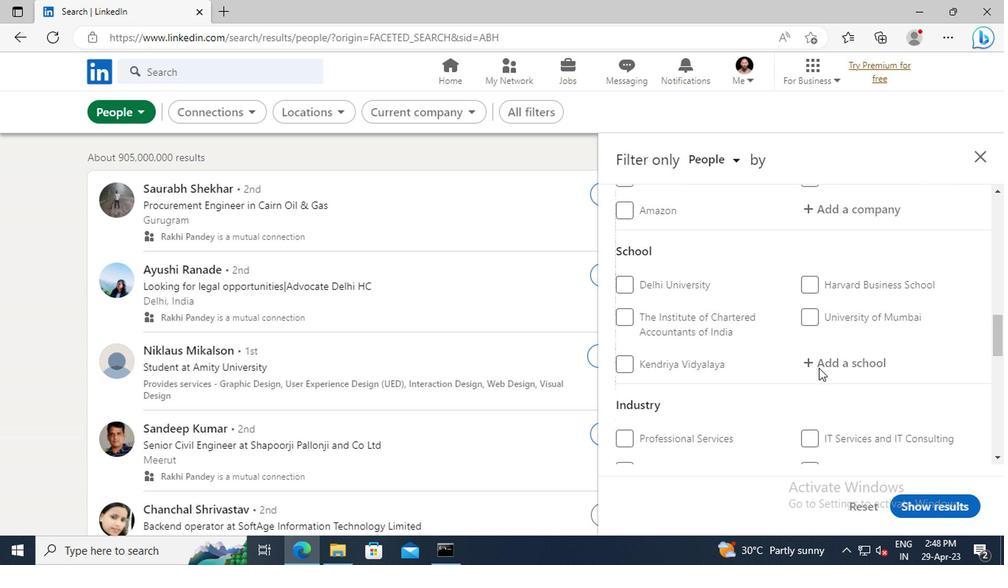 
Action: Mouse scrolled (815, 369) with delta (0, 0)
Screenshot: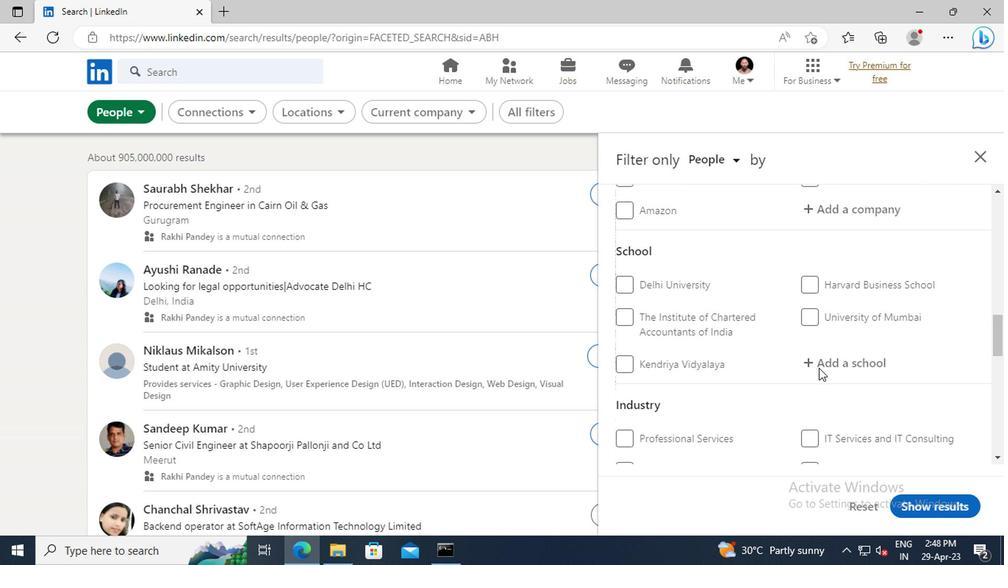 
Action: Mouse scrolled (815, 369) with delta (0, 0)
Screenshot: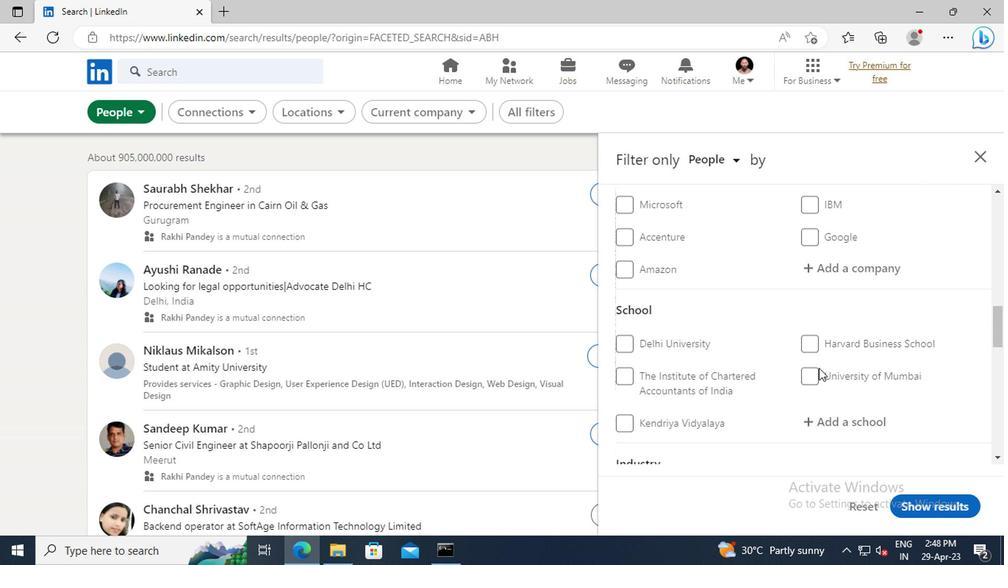 
Action: Mouse scrolled (815, 369) with delta (0, 0)
Screenshot: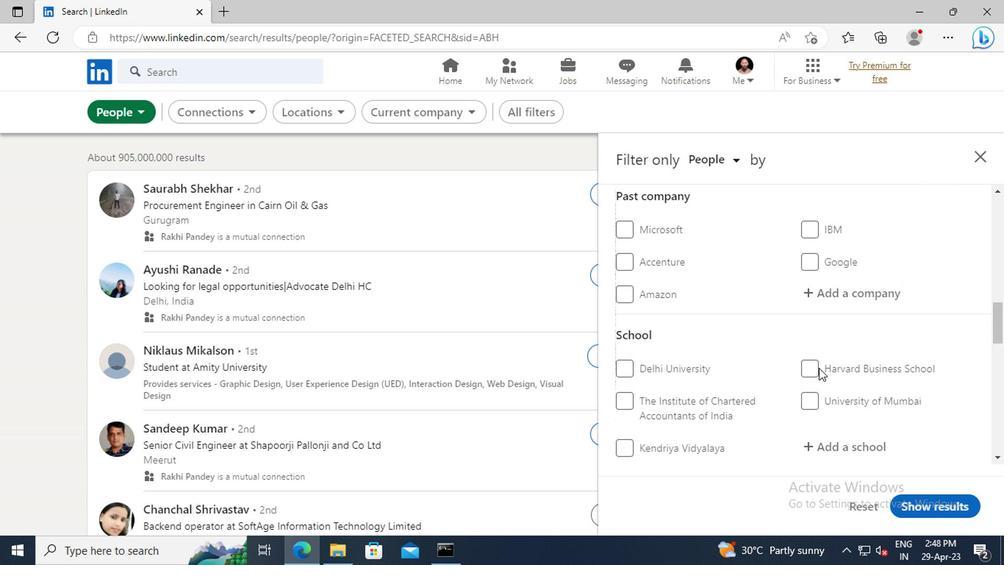 
Action: Mouse scrolled (815, 369) with delta (0, 0)
Screenshot: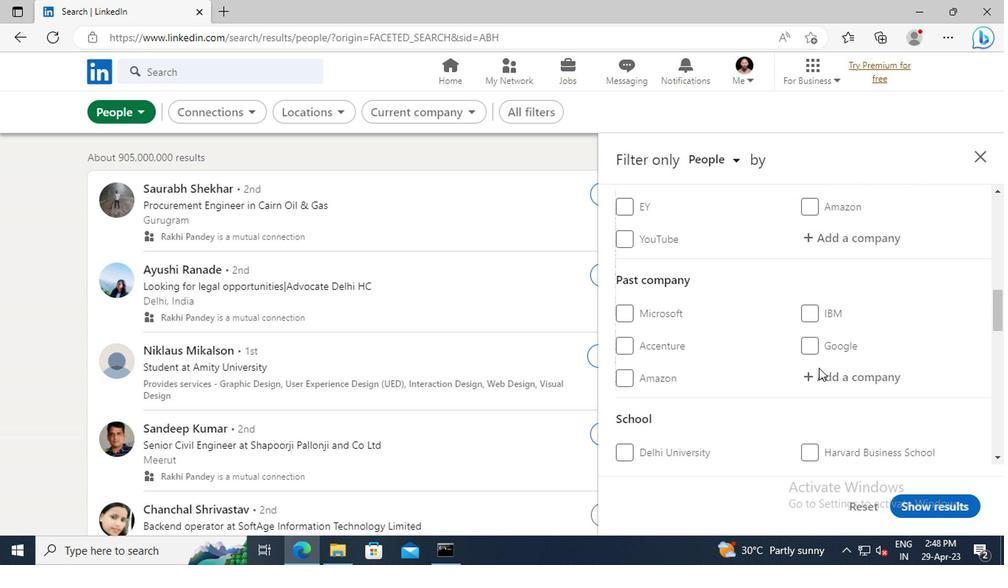 
Action: Mouse scrolled (815, 369) with delta (0, 0)
Screenshot: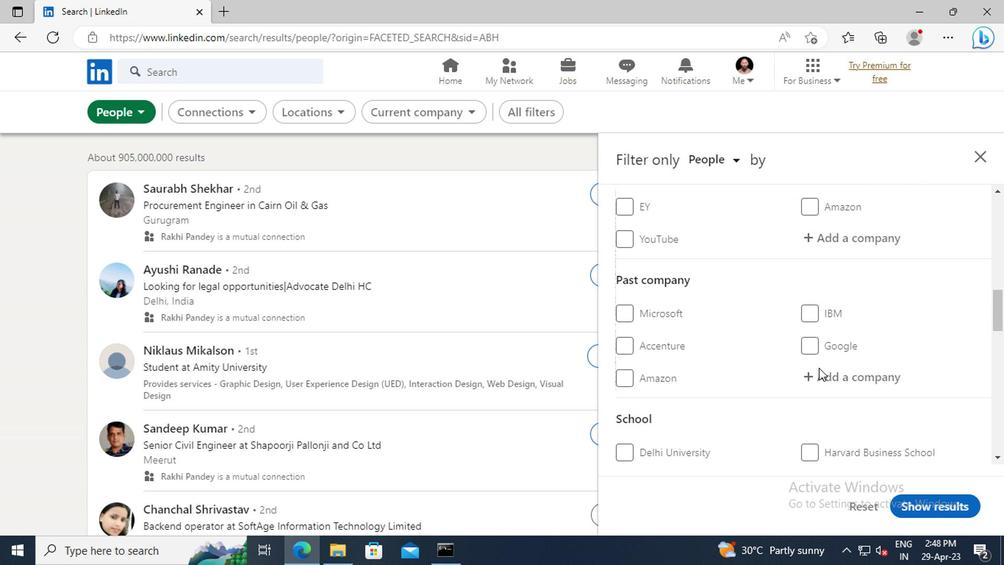 
Action: Mouse moved to (818, 325)
Screenshot: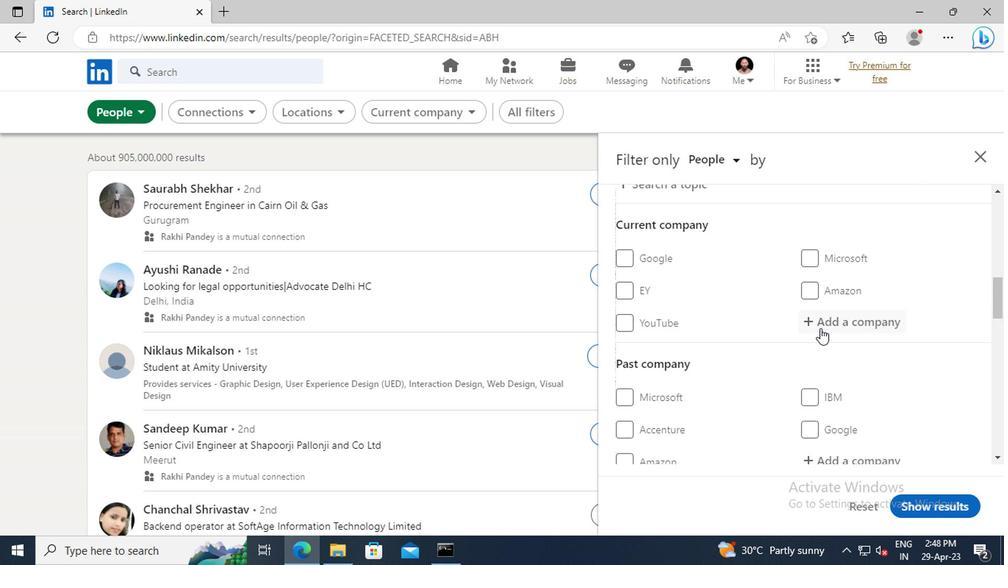 
Action: Mouse pressed left at (818, 325)
Screenshot: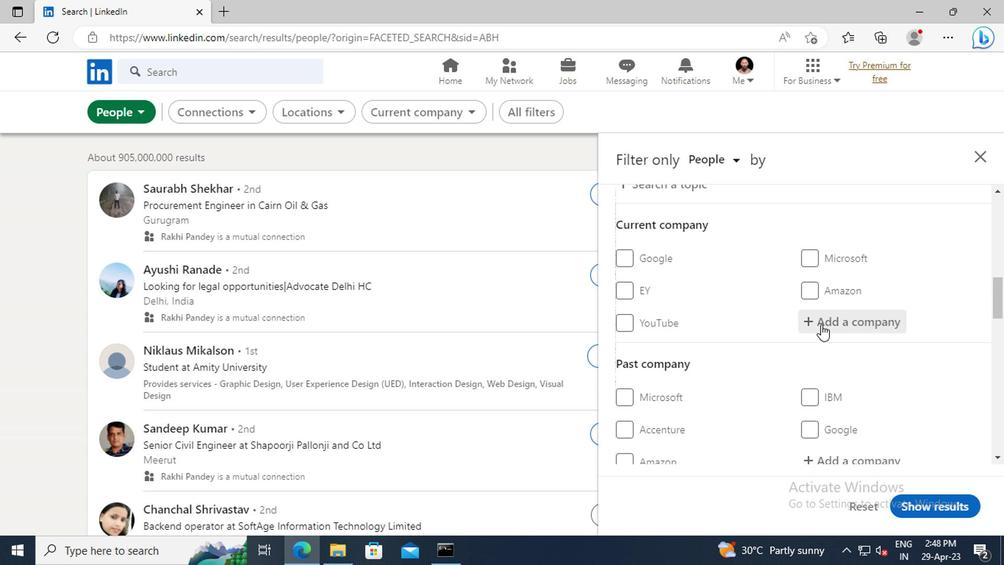 
Action: Key pressed <Key.shift>VBEYOND<Key.space><Key.shift>CO
Screenshot: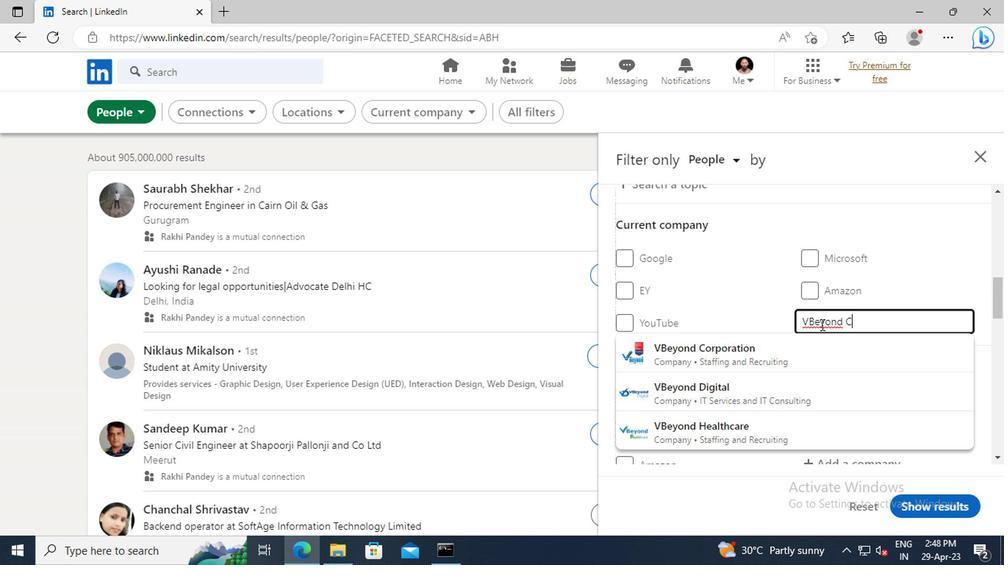 
Action: Mouse moved to (800, 345)
Screenshot: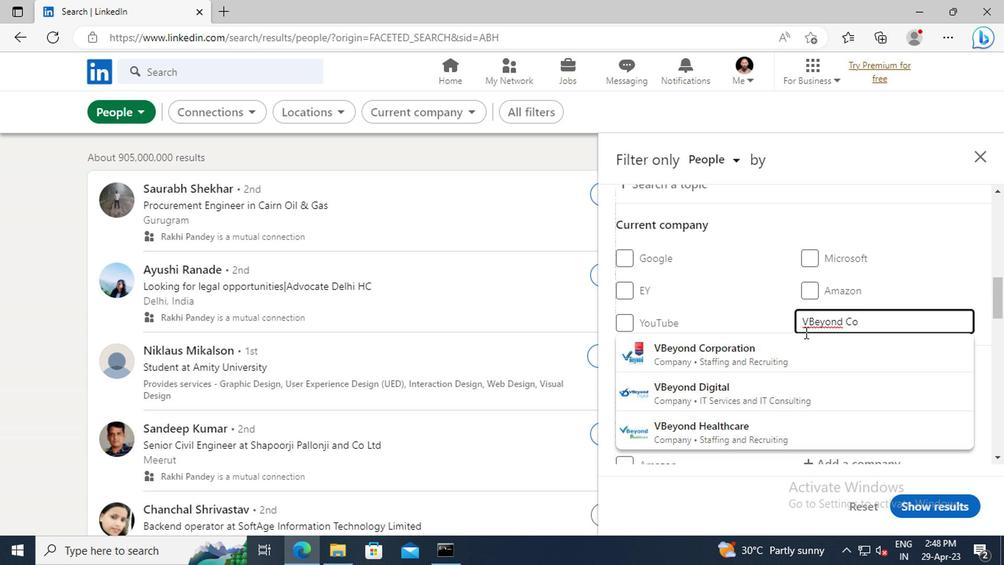 
Action: Mouse pressed left at (800, 345)
Screenshot: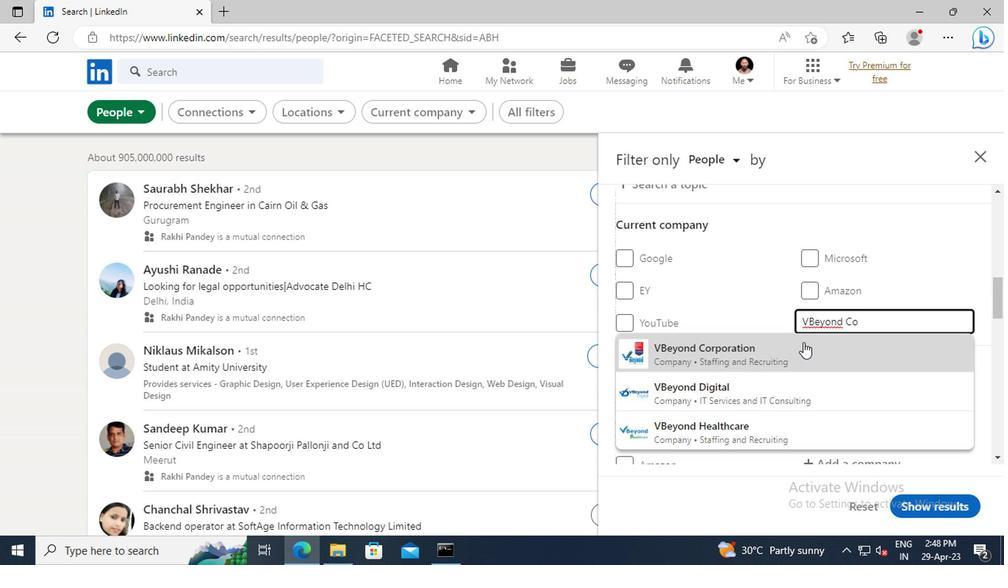 
Action: Mouse scrolled (800, 344) with delta (0, -1)
Screenshot: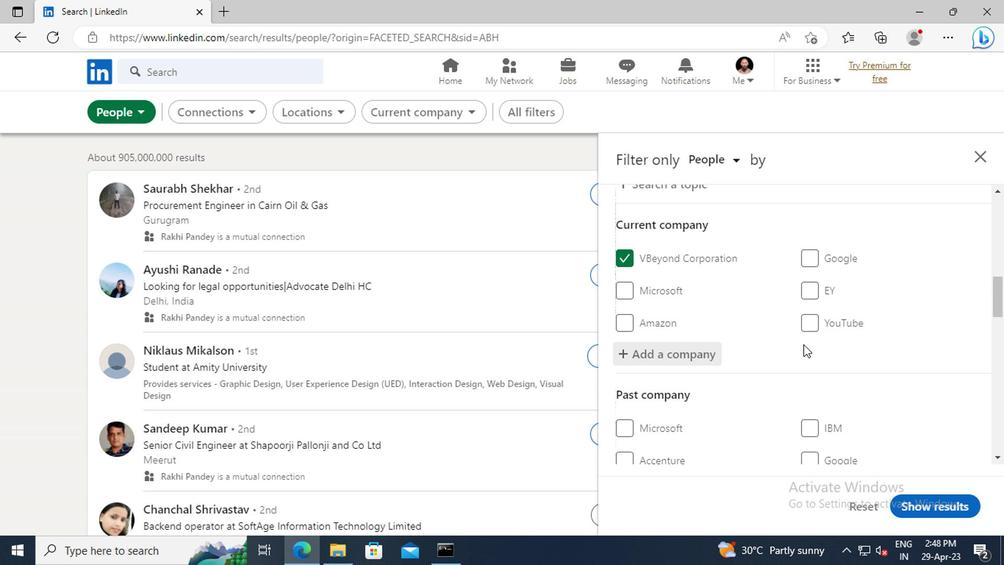 
Action: Mouse scrolled (800, 344) with delta (0, -1)
Screenshot: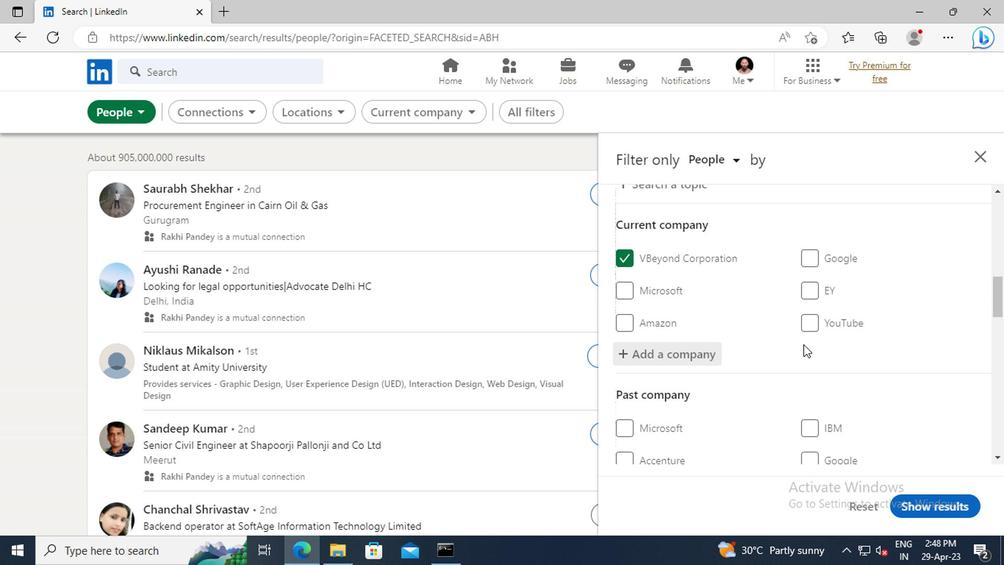 
Action: Mouse scrolled (800, 344) with delta (0, -1)
Screenshot: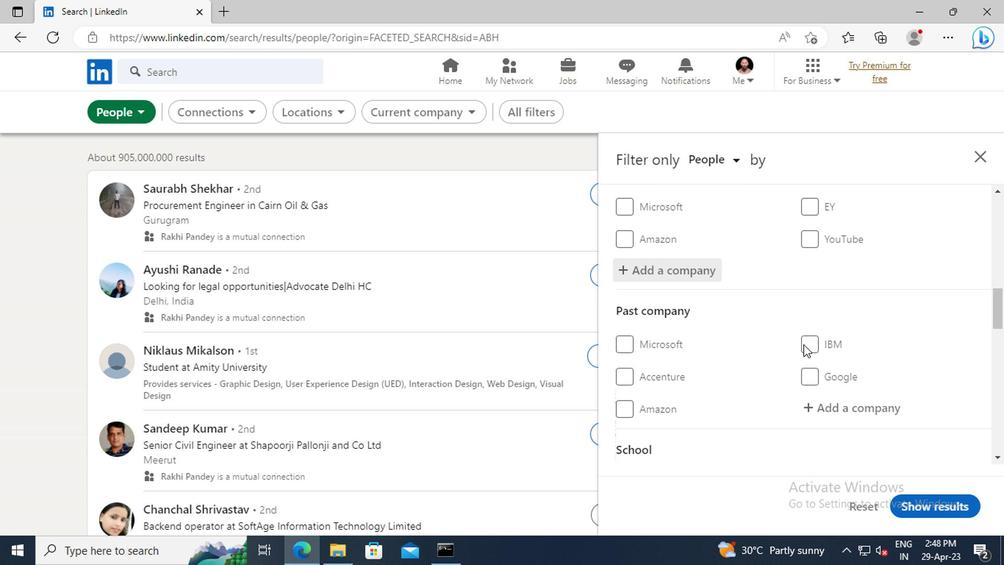 
Action: Mouse scrolled (800, 344) with delta (0, -1)
Screenshot: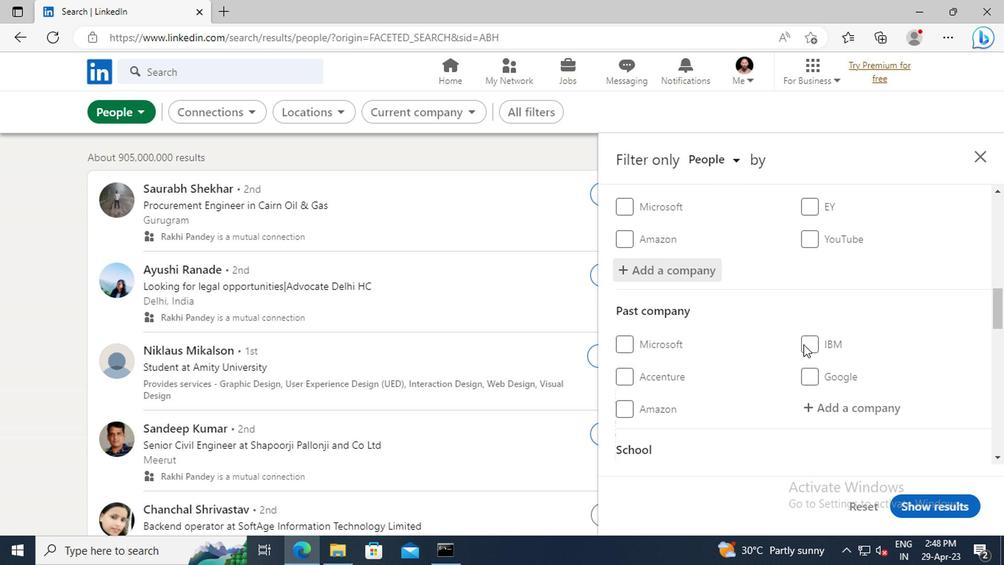 
Action: Mouse scrolled (800, 344) with delta (0, -1)
Screenshot: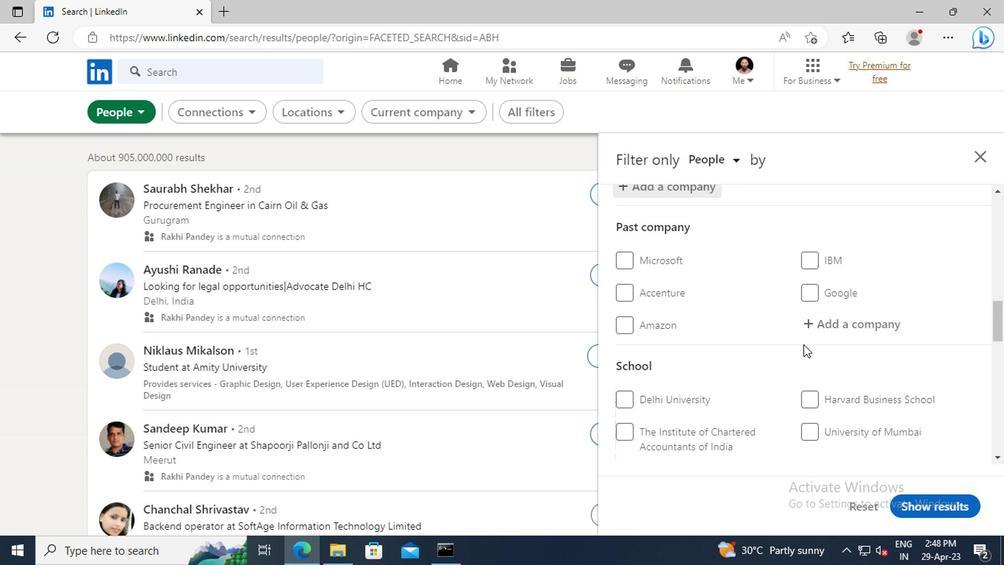 
Action: Mouse scrolled (800, 344) with delta (0, -1)
Screenshot: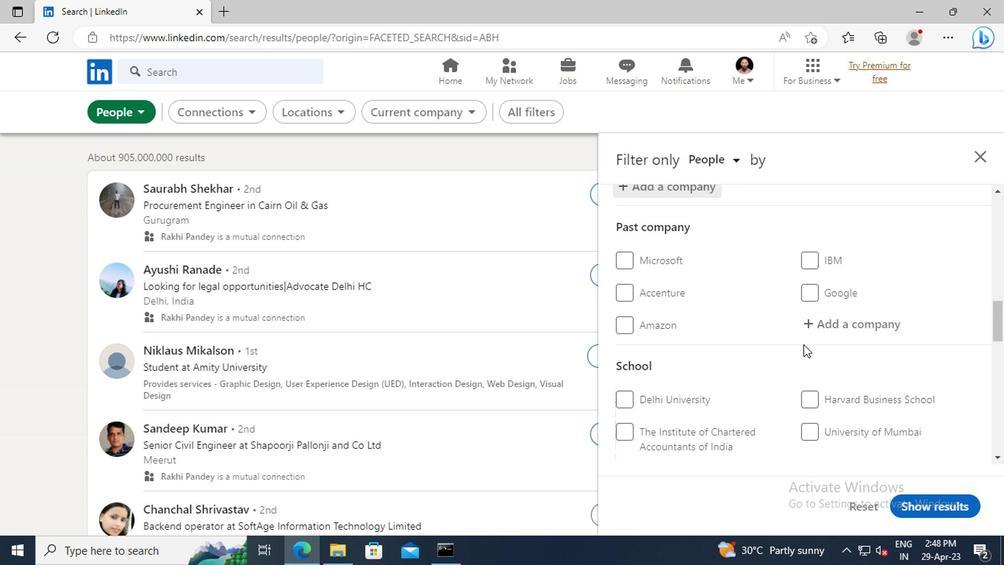 
Action: Mouse scrolled (800, 344) with delta (0, -1)
Screenshot: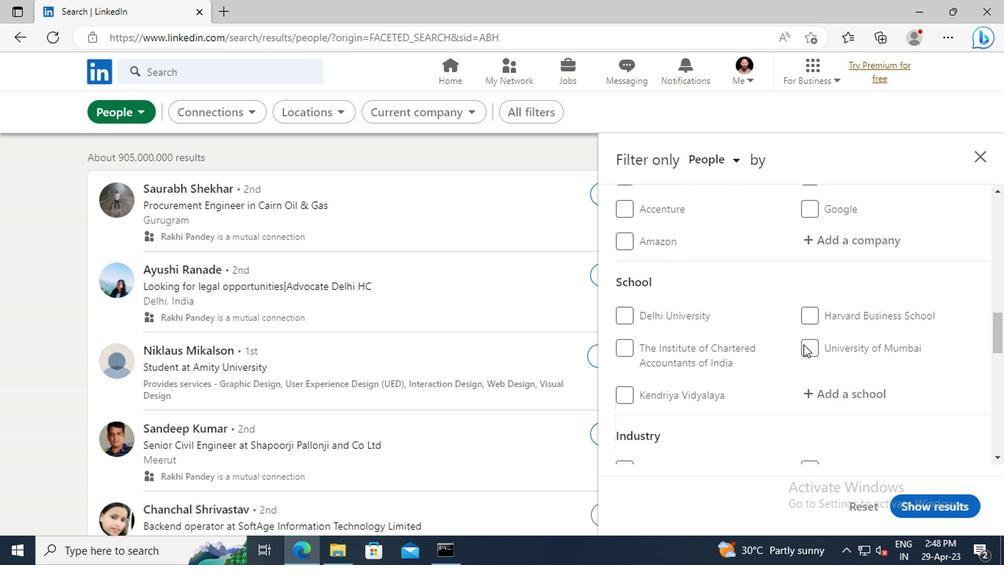 
Action: Mouse moved to (817, 356)
Screenshot: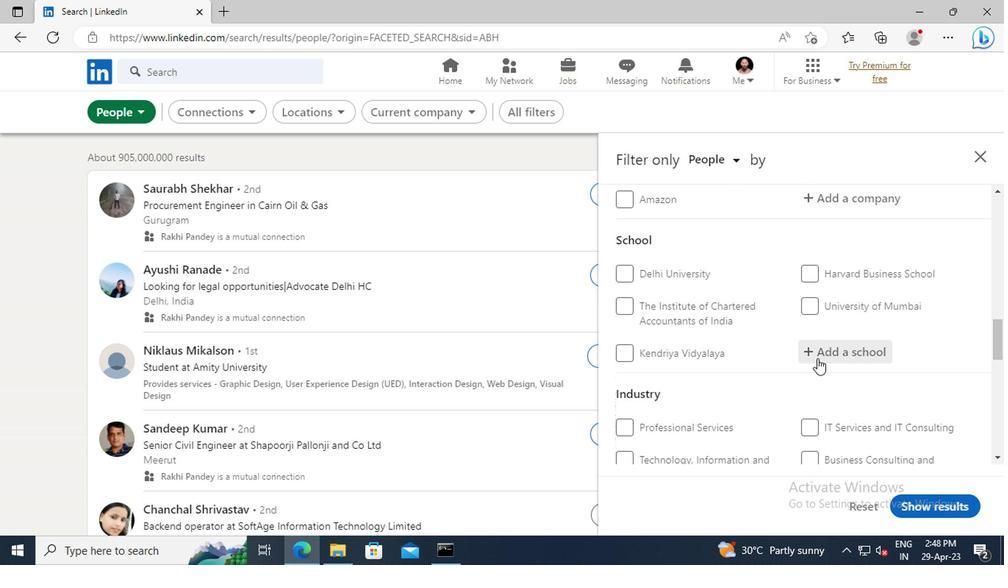 
Action: Mouse pressed left at (817, 356)
Screenshot: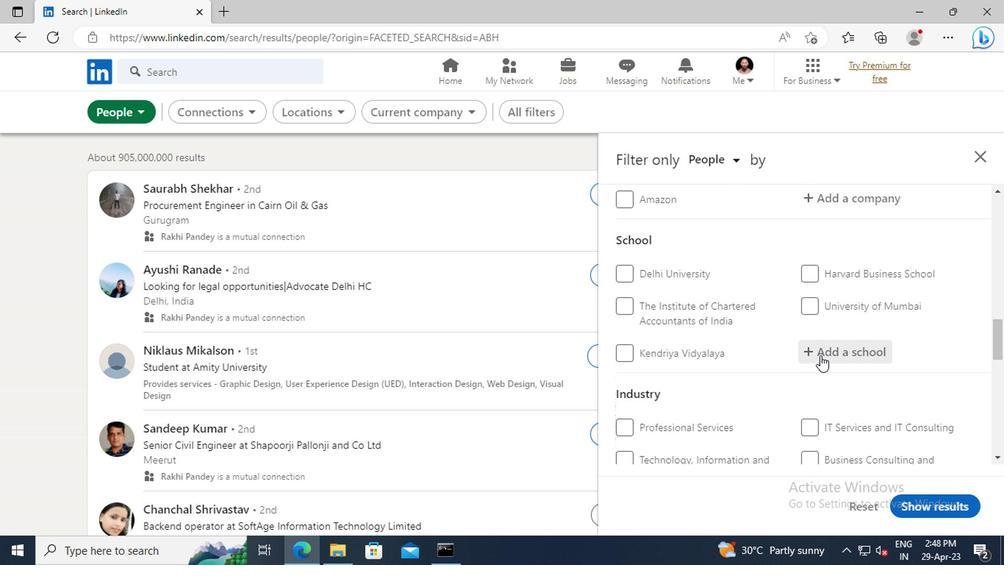 
Action: Key pressed <Key.shift>HIMACHAL<Key.space><Key.shift>PRADE
Screenshot: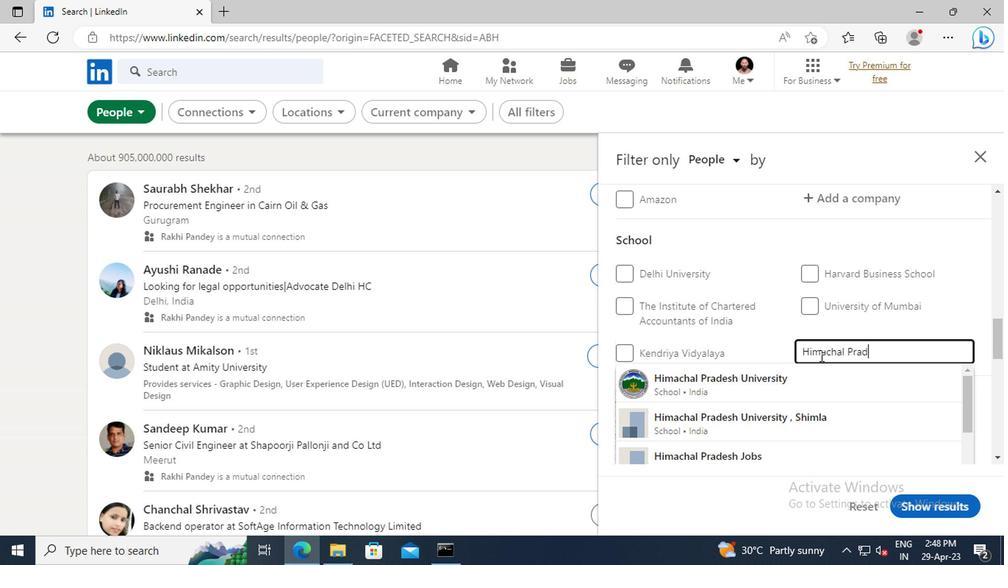 
Action: Mouse moved to (804, 376)
Screenshot: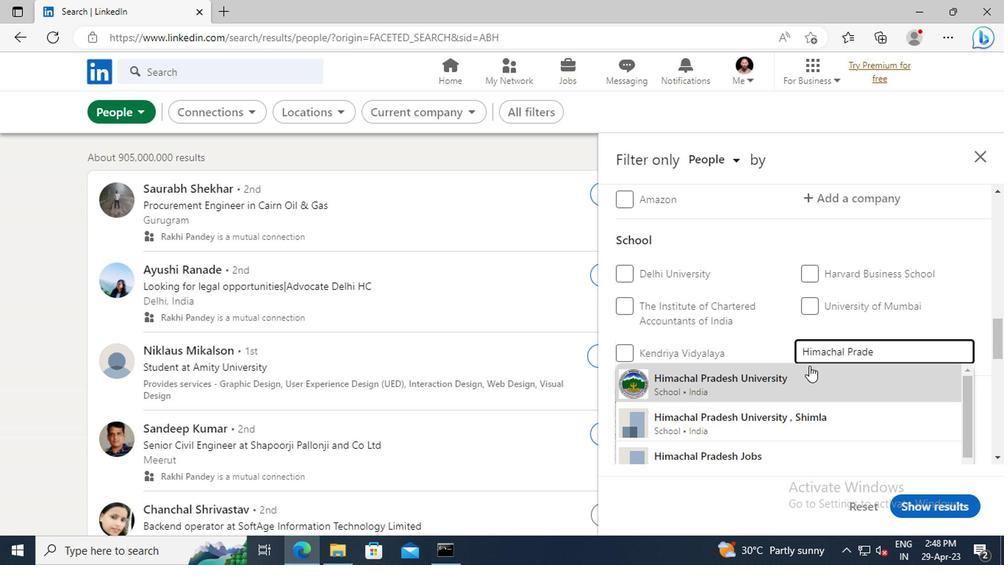 
Action: Mouse pressed left at (804, 376)
Screenshot: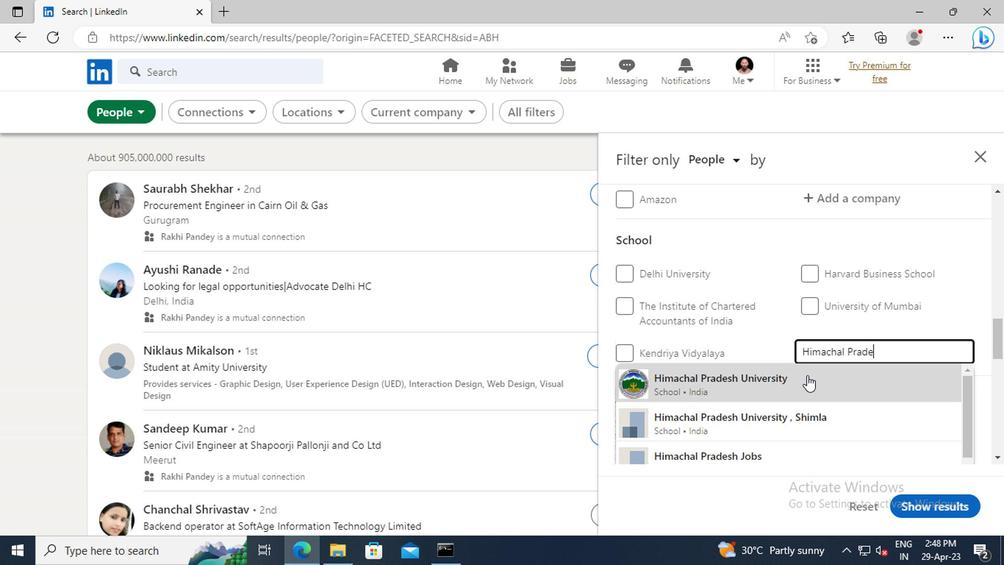 
Action: Mouse scrolled (804, 375) with delta (0, 0)
Screenshot: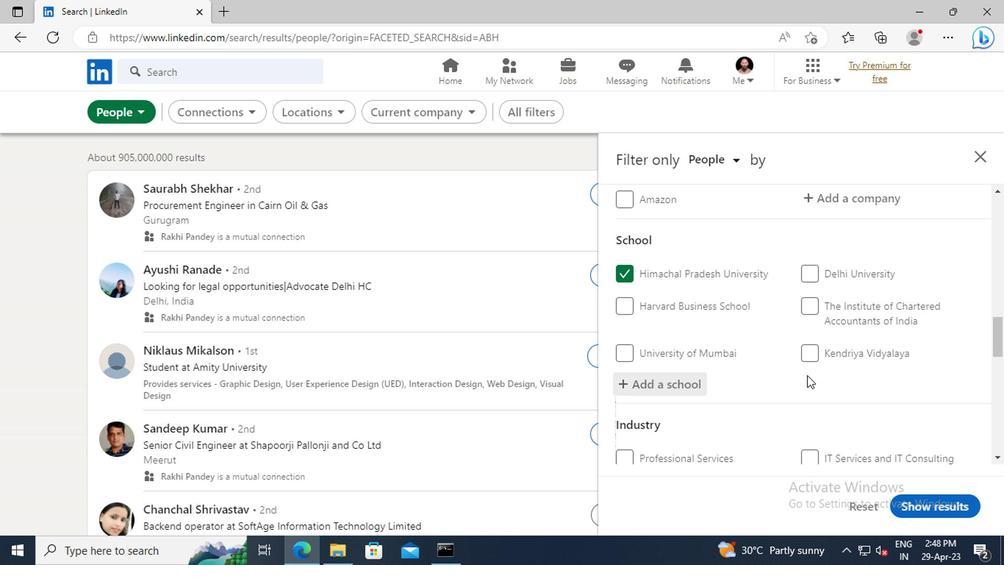 
Action: Mouse scrolled (804, 375) with delta (0, 0)
Screenshot: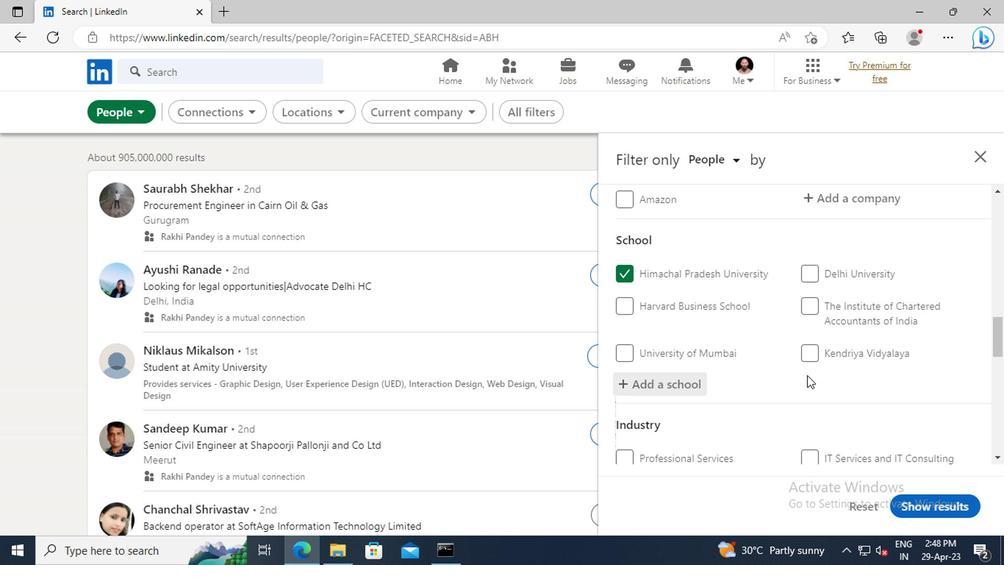 
Action: Mouse scrolled (804, 375) with delta (0, 0)
Screenshot: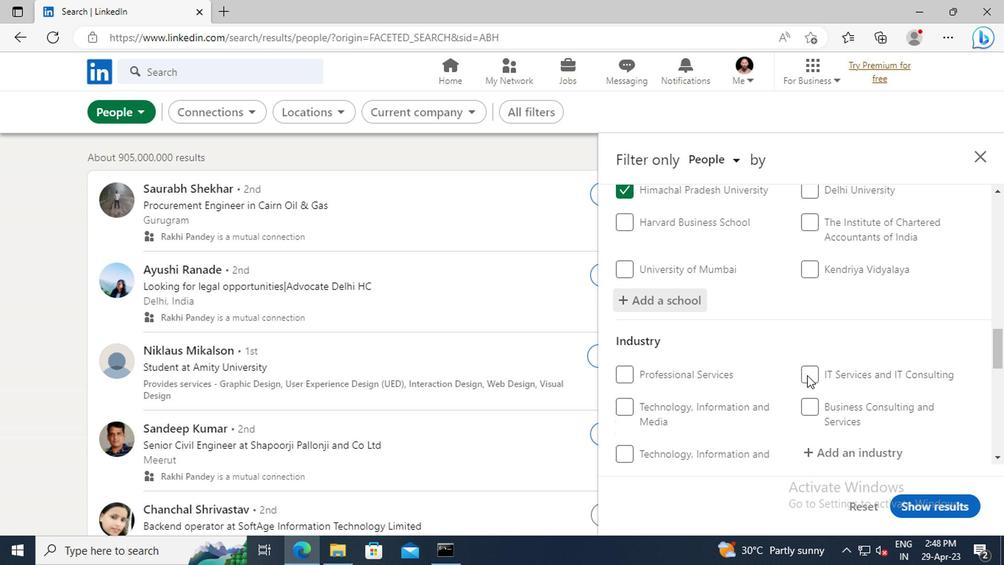 
Action: Mouse scrolled (804, 375) with delta (0, 0)
Screenshot: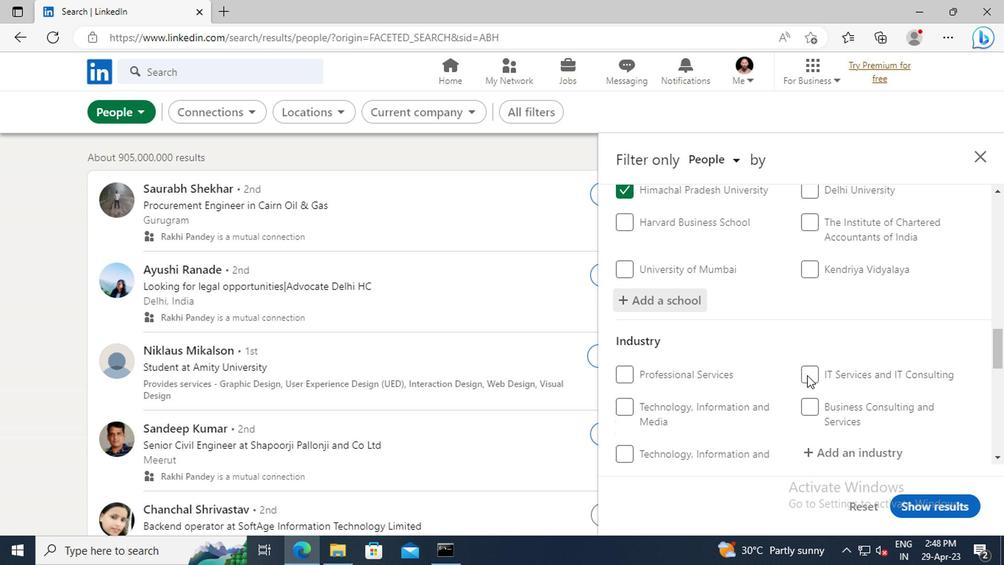 
Action: Mouse moved to (814, 372)
Screenshot: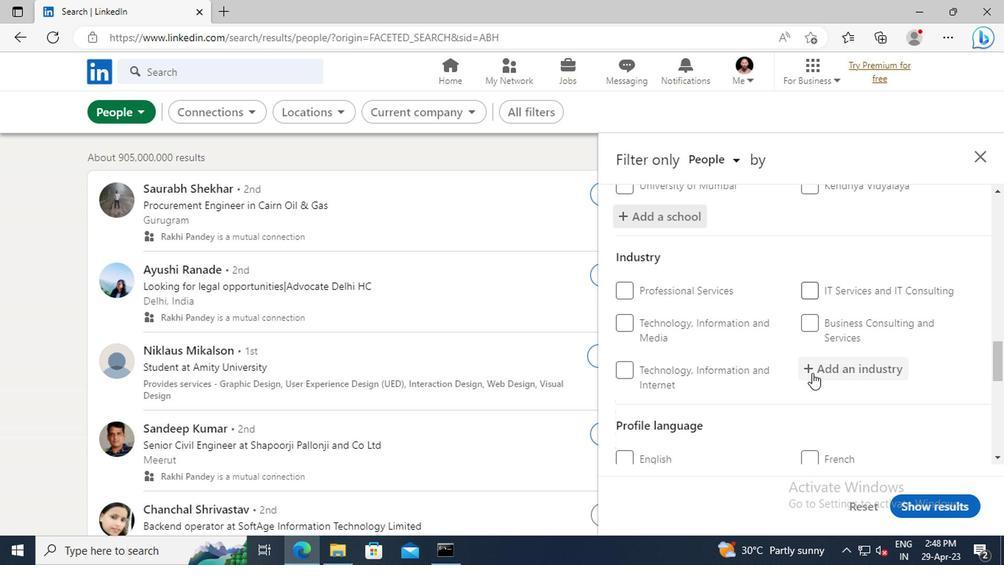 
Action: Mouse pressed left at (814, 372)
Screenshot: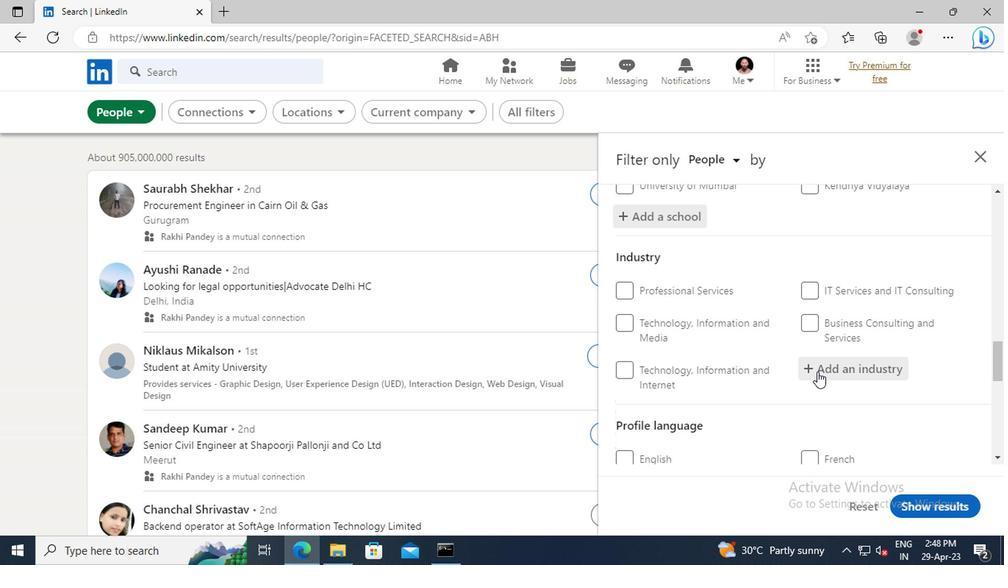 
Action: Key pressed <Key.shift>INDUSTRIAL<Key.space><Key.shift>MACH
Screenshot: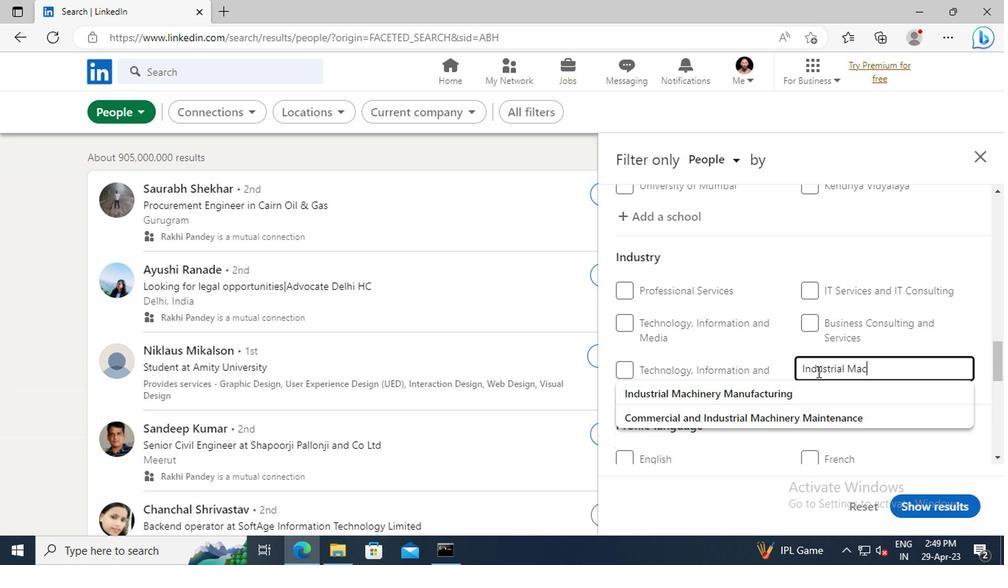 
Action: Mouse moved to (780, 388)
Screenshot: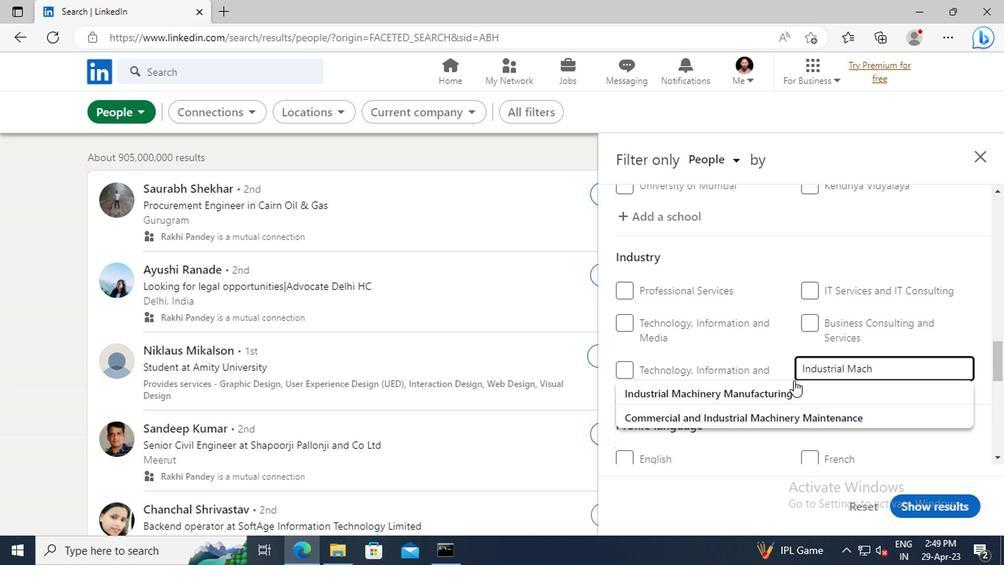 
Action: Mouse pressed left at (780, 388)
Screenshot: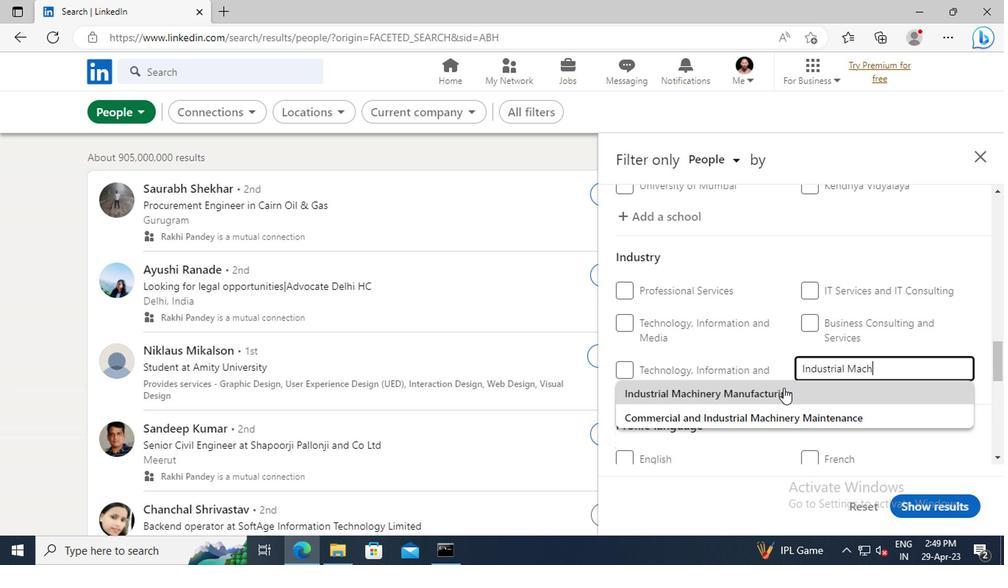 
Action: Mouse scrolled (780, 388) with delta (0, 0)
Screenshot: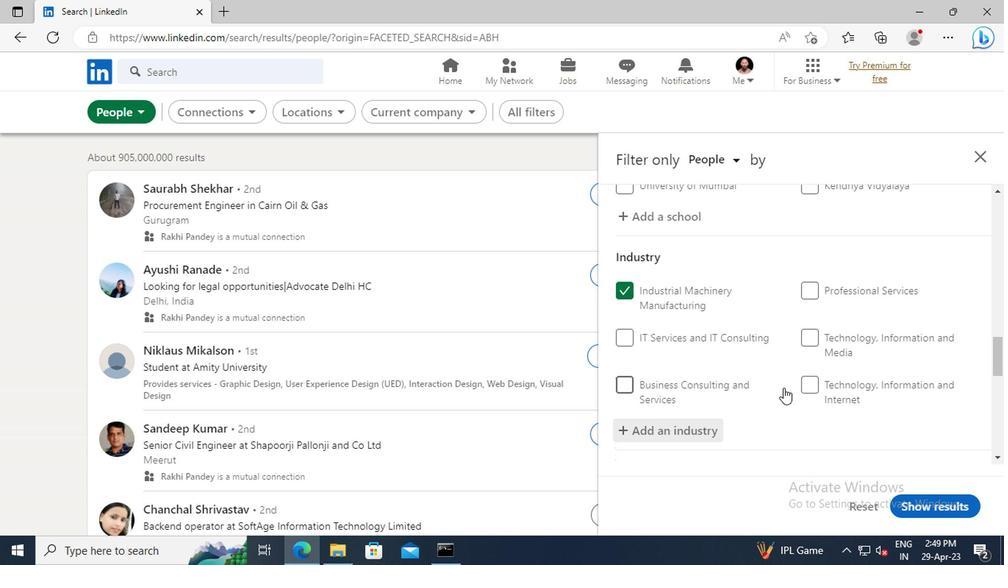
Action: Mouse scrolled (780, 388) with delta (0, 0)
Screenshot: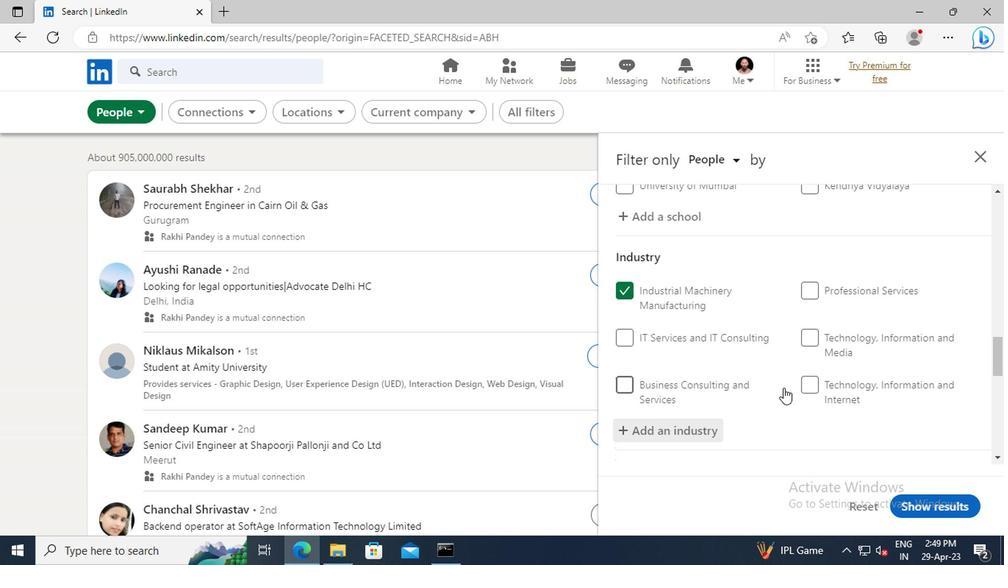 
Action: Mouse moved to (787, 383)
Screenshot: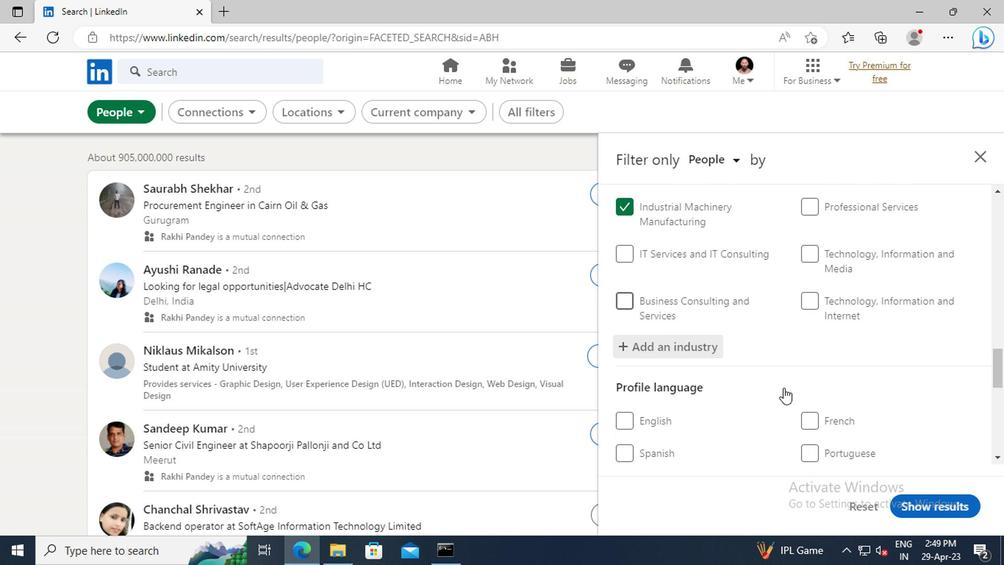 
Action: Mouse scrolled (787, 382) with delta (0, -1)
Screenshot: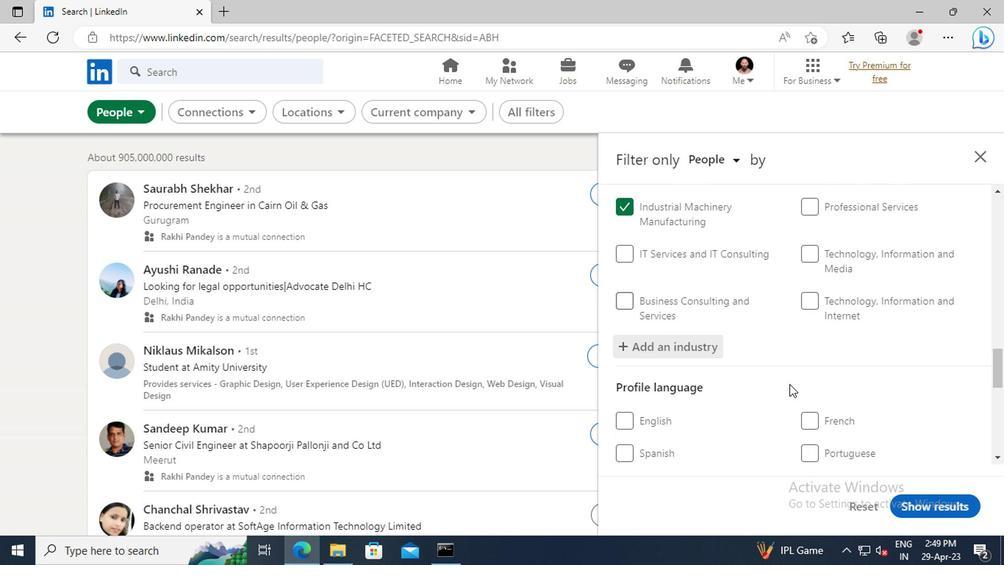 
Action: Mouse scrolled (787, 382) with delta (0, -1)
Screenshot: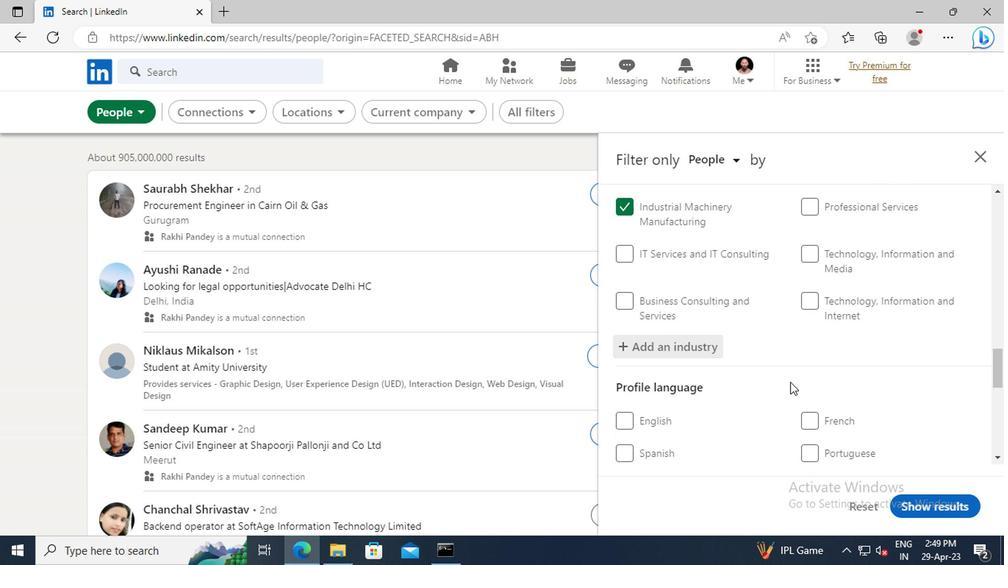 
Action: Mouse moved to (793, 363)
Screenshot: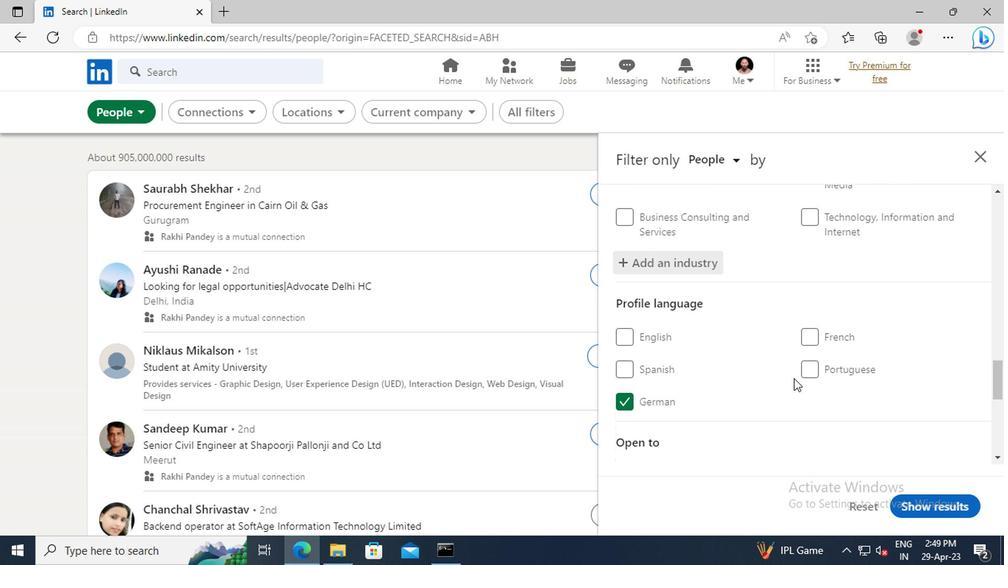 
Action: Mouse scrolled (793, 362) with delta (0, -1)
Screenshot: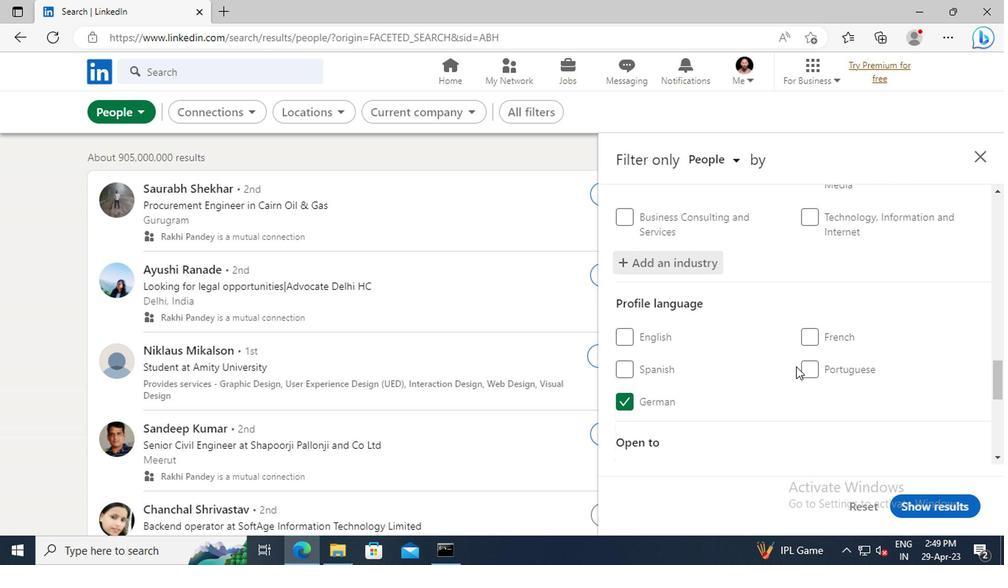 
Action: Mouse scrolled (793, 362) with delta (0, -1)
Screenshot: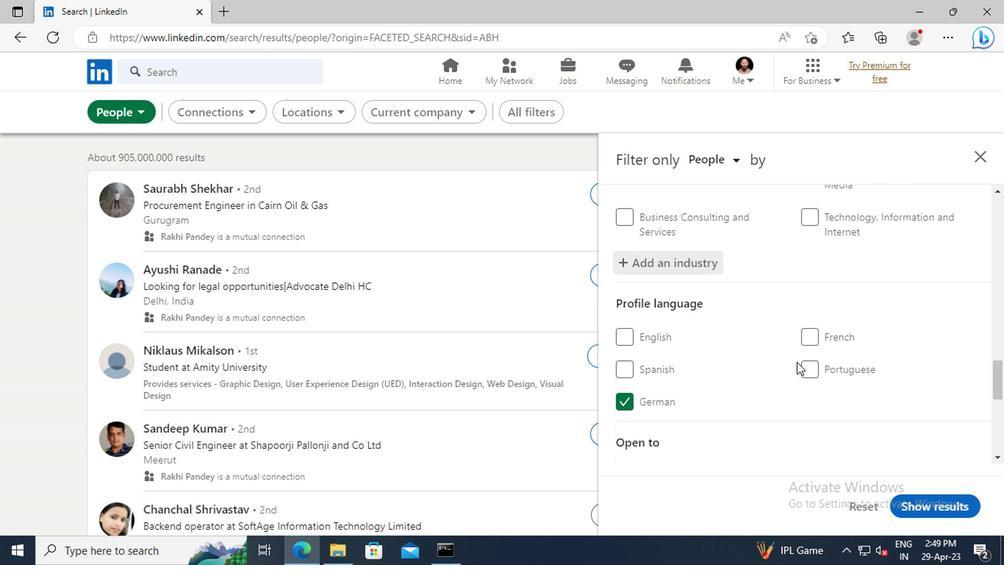 
Action: Mouse moved to (797, 354)
Screenshot: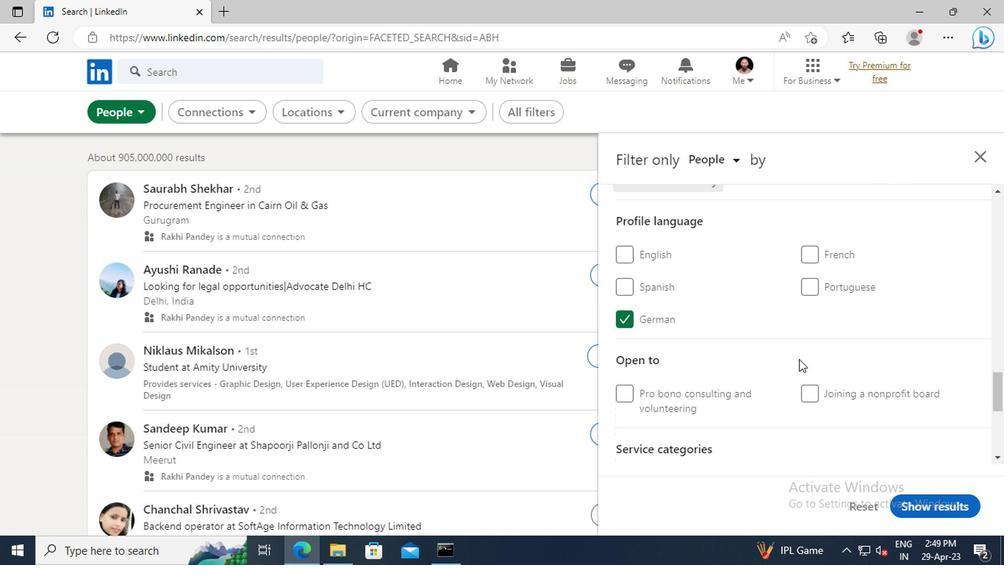
Action: Mouse scrolled (797, 353) with delta (0, -1)
Screenshot: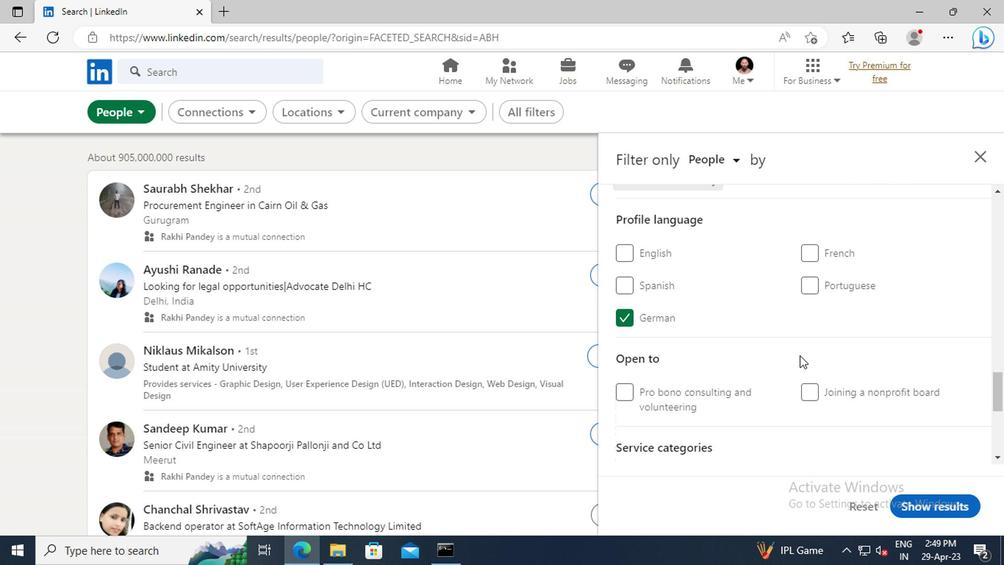 
Action: Mouse scrolled (797, 353) with delta (0, -1)
Screenshot: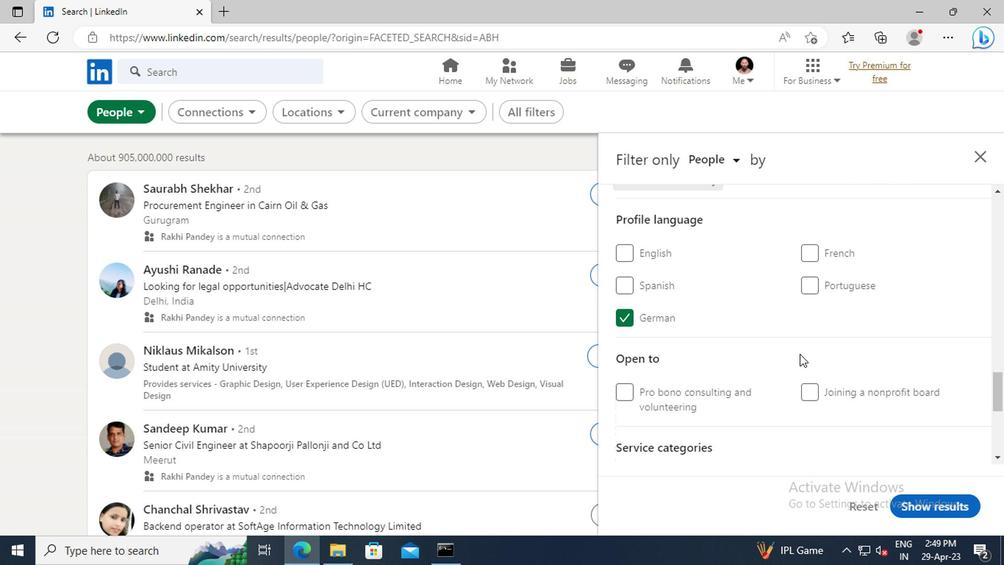 
Action: Mouse scrolled (797, 353) with delta (0, -1)
Screenshot: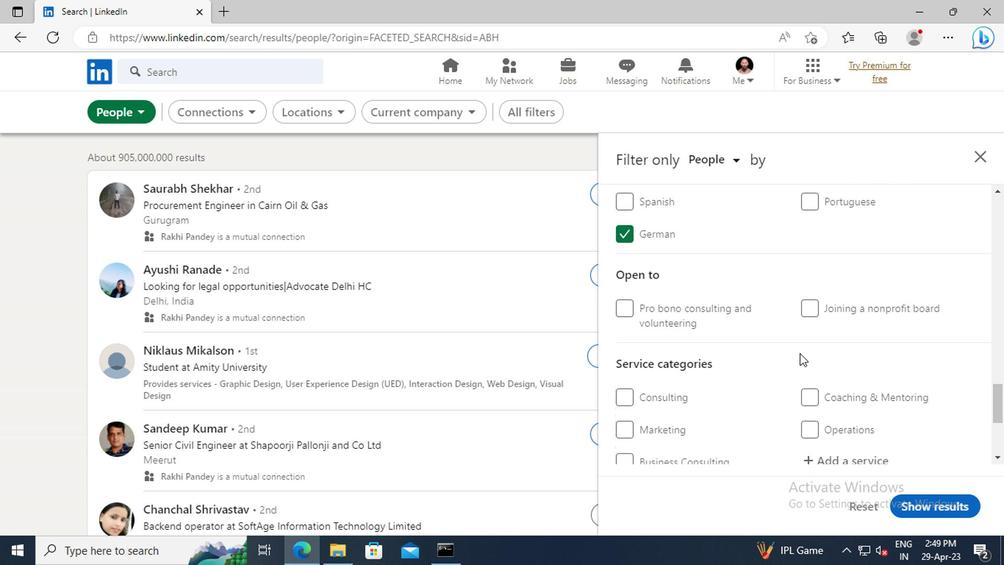 
Action: Mouse scrolled (797, 353) with delta (0, -1)
Screenshot: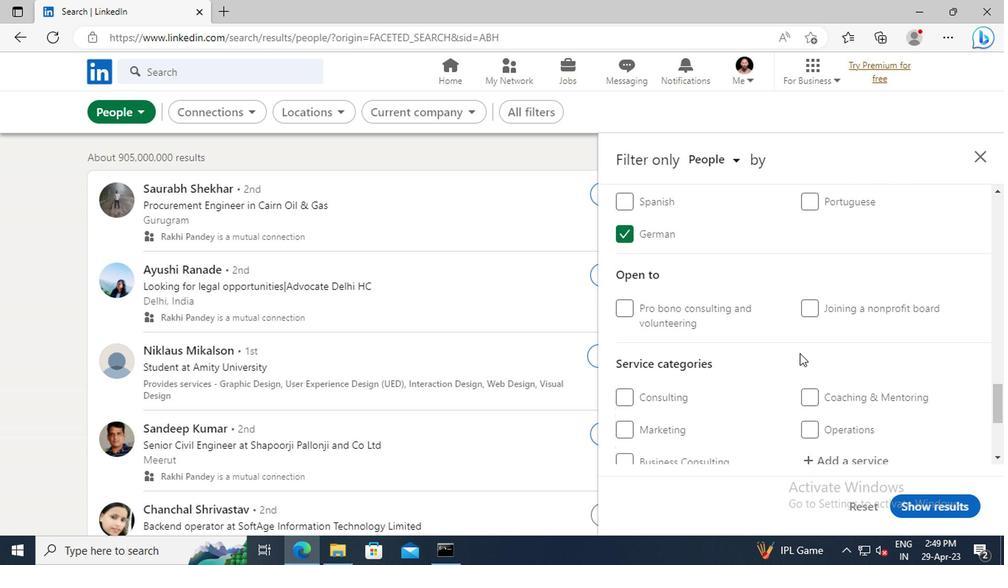 
Action: Mouse scrolled (797, 353) with delta (0, -1)
Screenshot: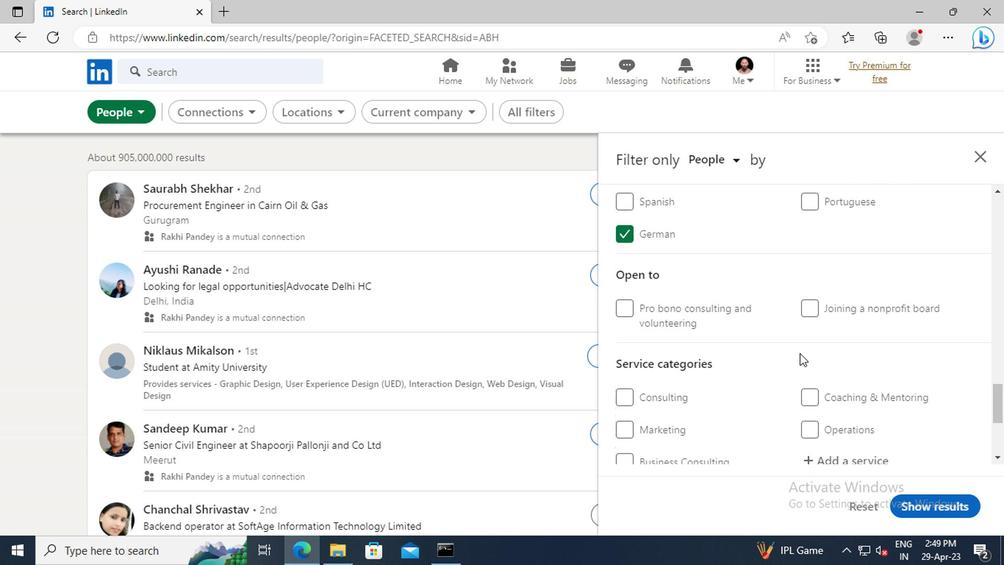 
Action: Mouse moved to (811, 340)
Screenshot: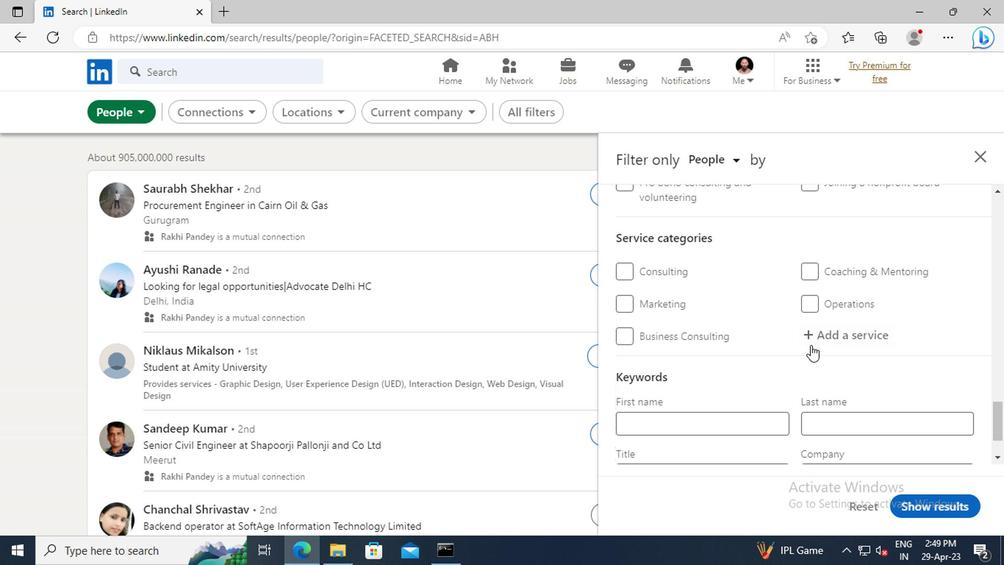 
Action: Mouse pressed left at (811, 340)
Screenshot: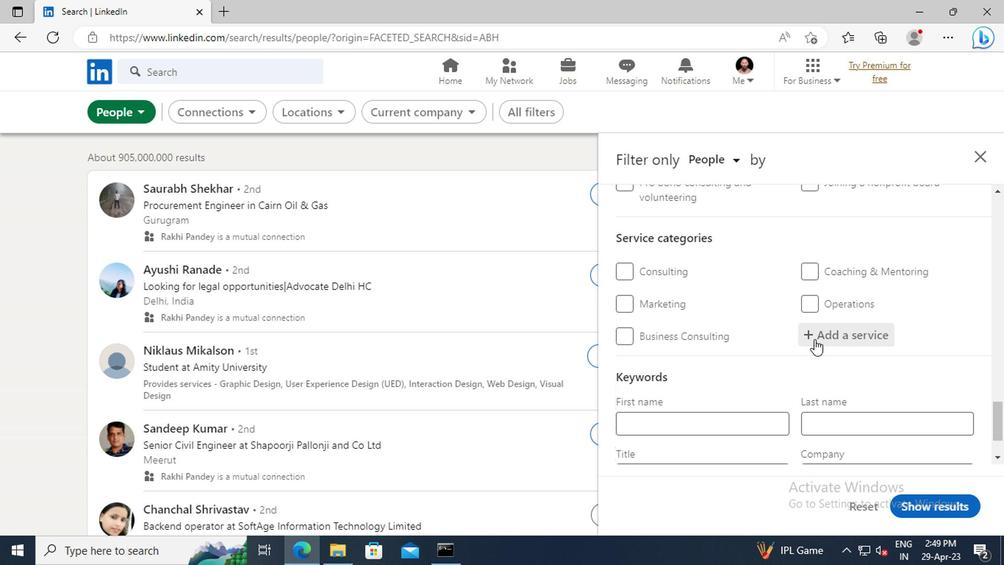 
Action: Key pressed <Key.shift>HEALTH<Key.space><Key.shift>INS
Screenshot: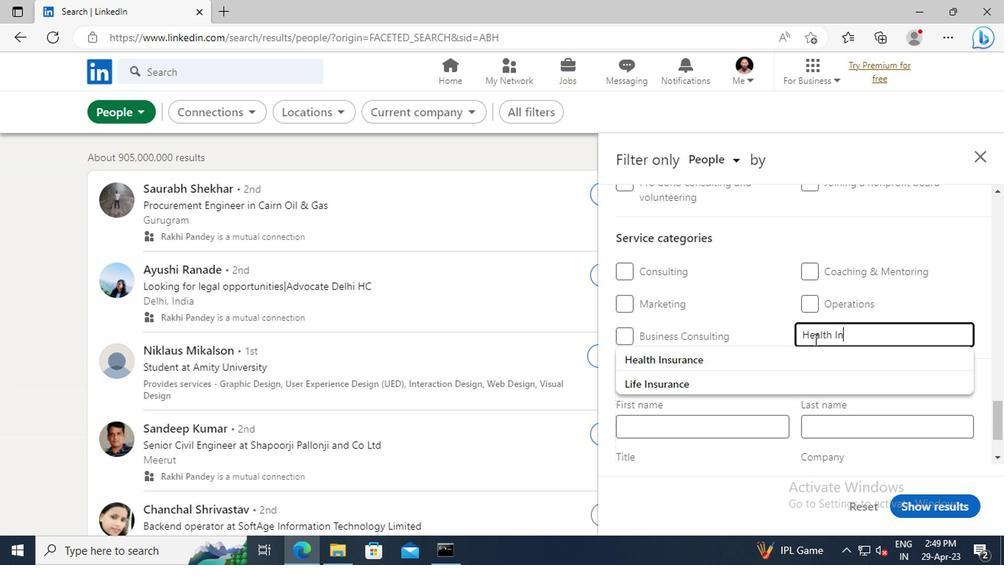 
Action: Mouse moved to (777, 357)
Screenshot: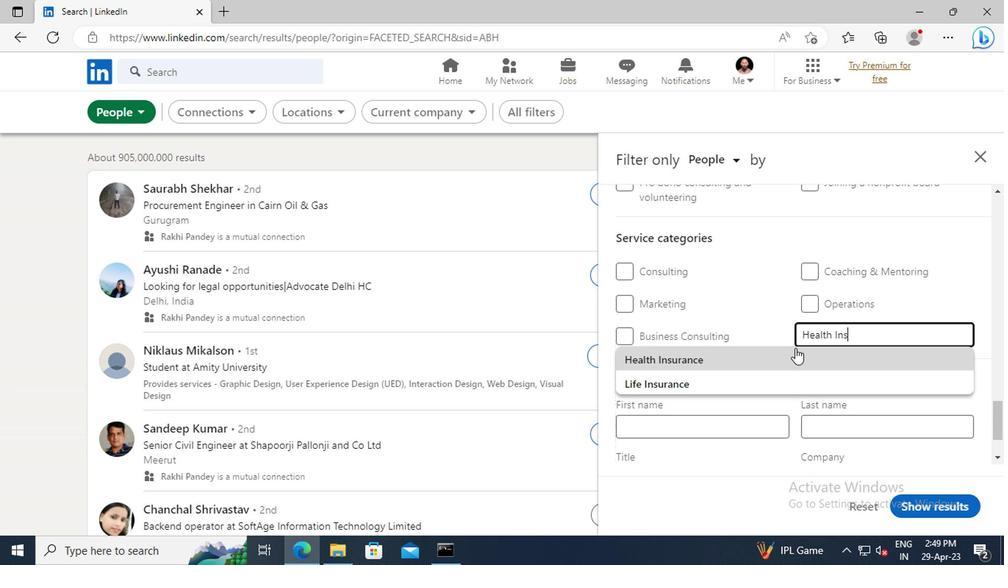 
Action: Mouse pressed left at (777, 357)
Screenshot: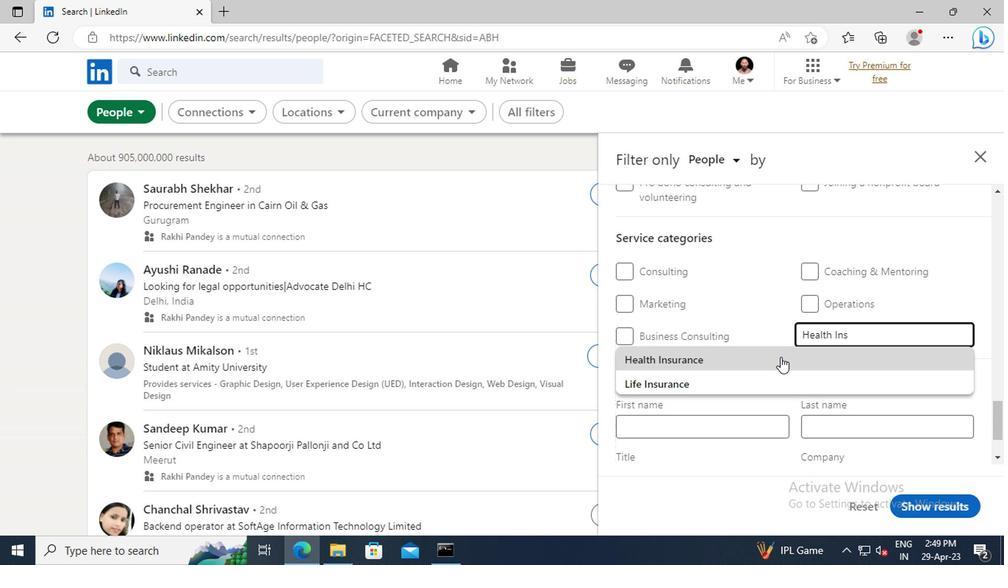 
Action: Mouse scrolled (777, 356) with delta (0, -1)
Screenshot: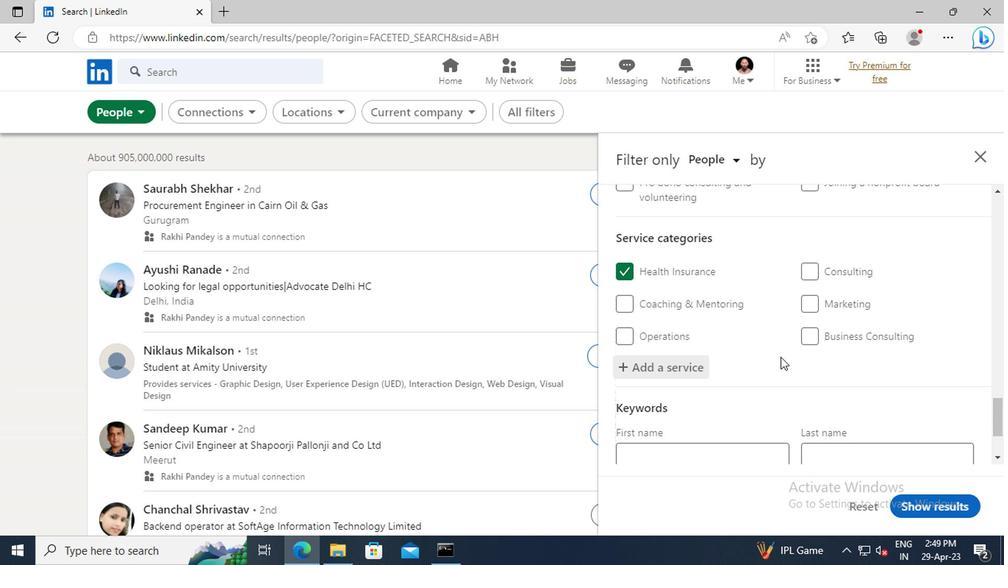 
Action: Mouse scrolled (777, 356) with delta (0, -1)
Screenshot: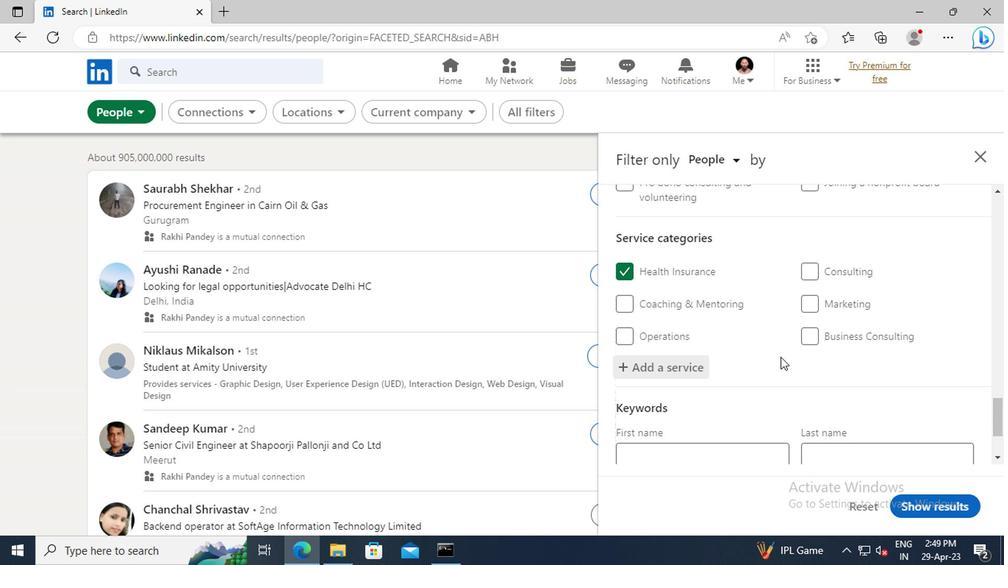 
Action: Mouse scrolled (777, 356) with delta (0, -1)
Screenshot: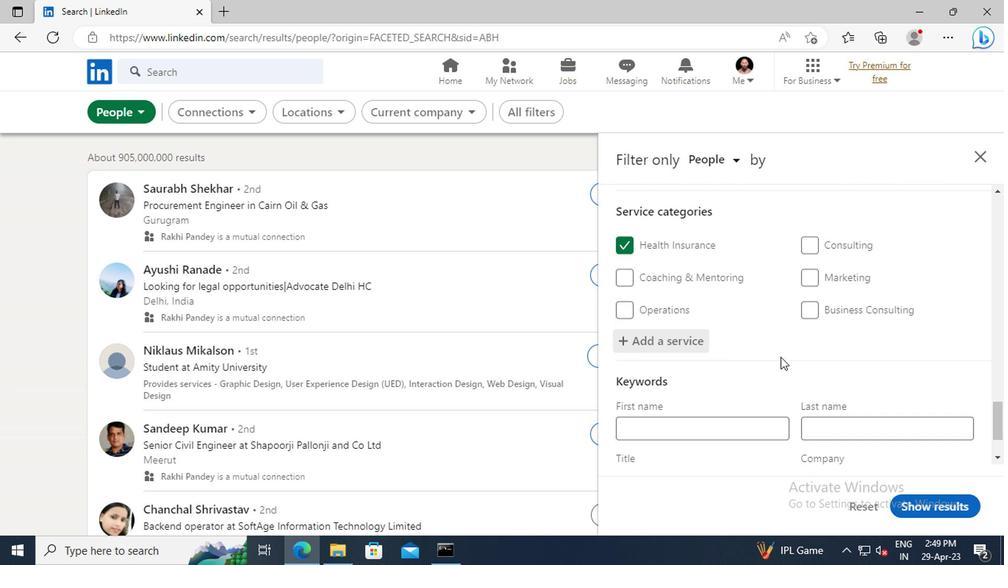 
Action: Mouse scrolled (777, 356) with delta (0, -1)
Screenshot: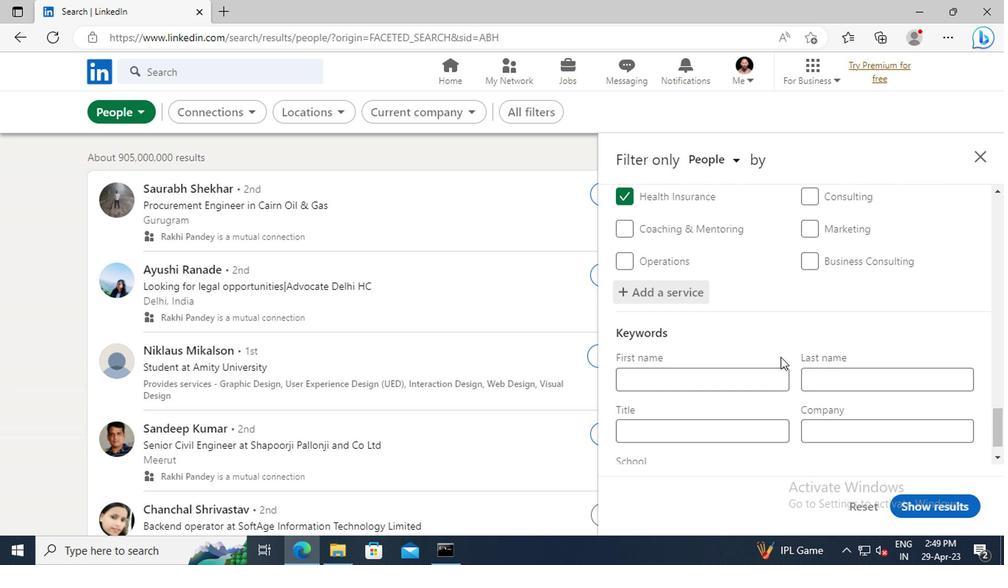 
Action: Mouse moved to (656, 402)
Screenshot: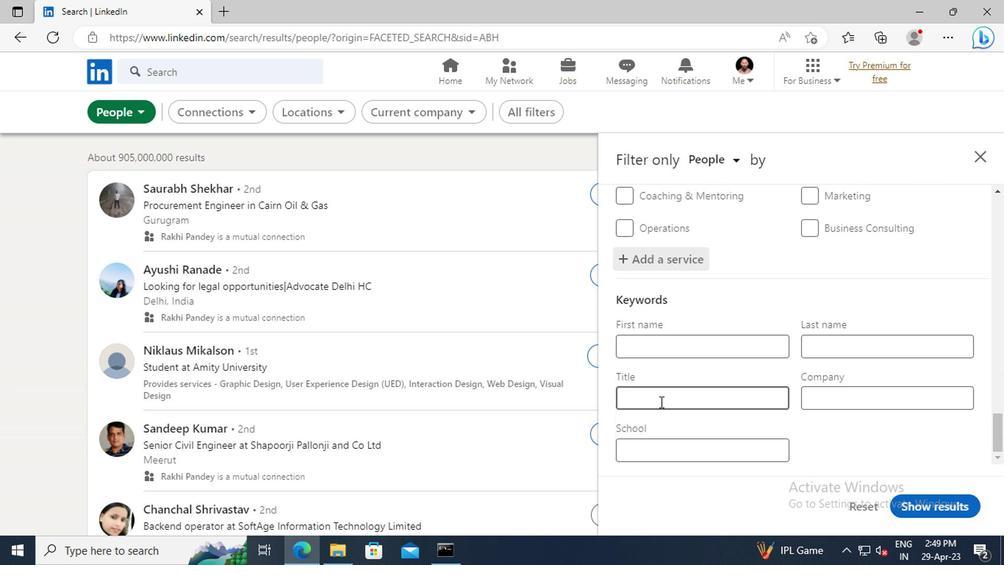 
Action: Mouse pressed left at (656, 402)
Screenshot: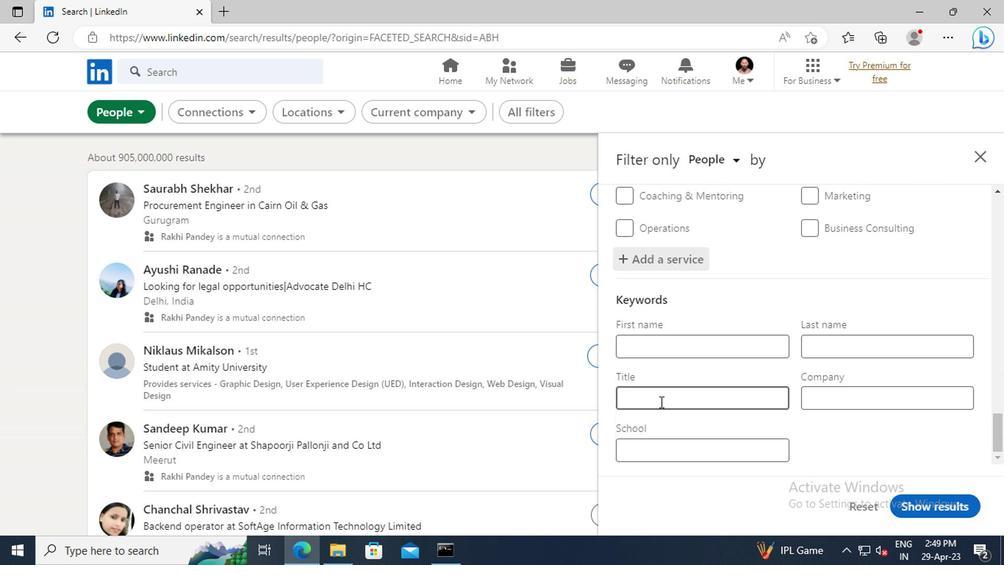 
Action: Mouse moved to (655, 402)
Screenshot: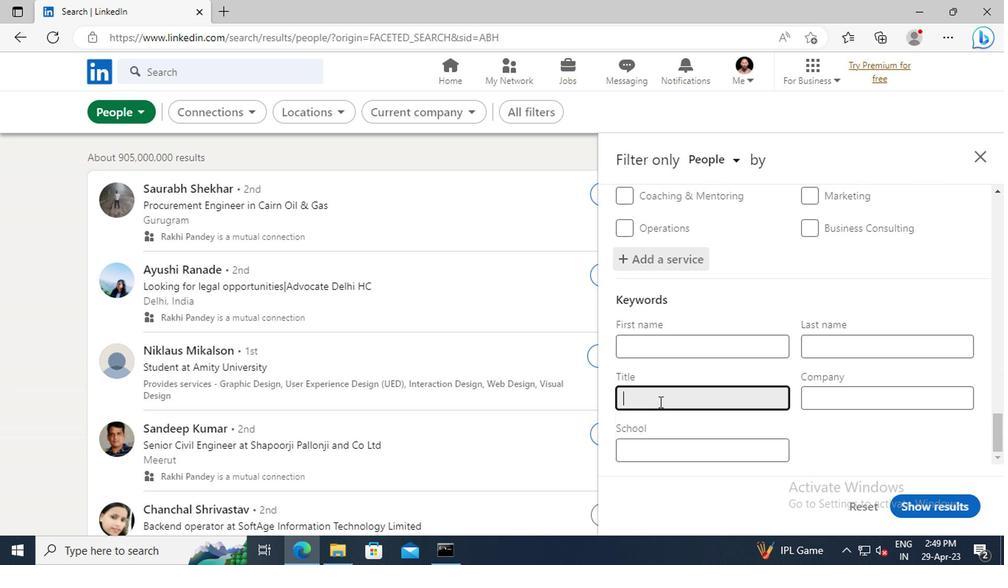 
Action: Key pressed <Key.shift>SALES<Key.space><Key.shift>MANAGER<Key.enter>
Screenshot: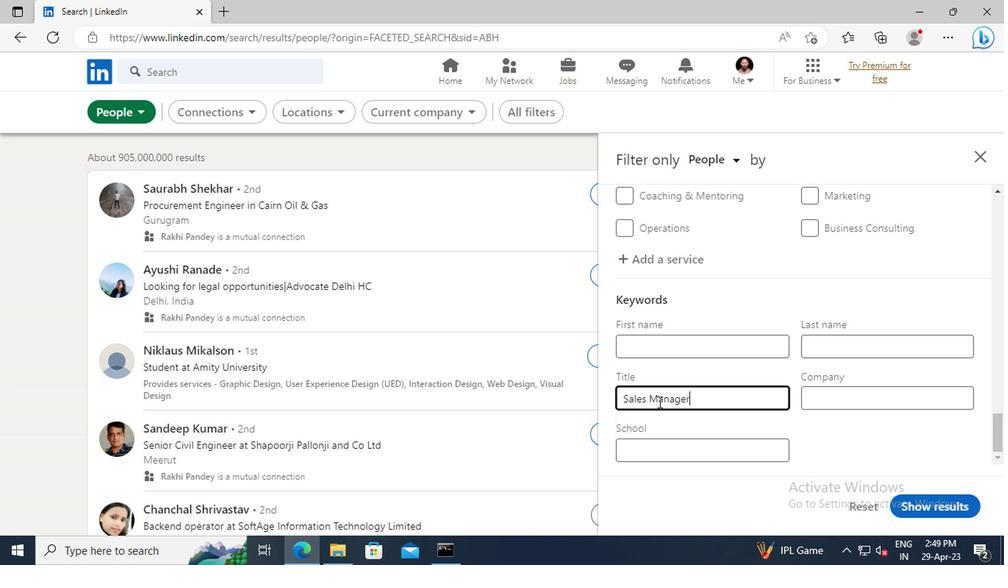 
Action: Mouse moved to (915, 507)
Screenshot: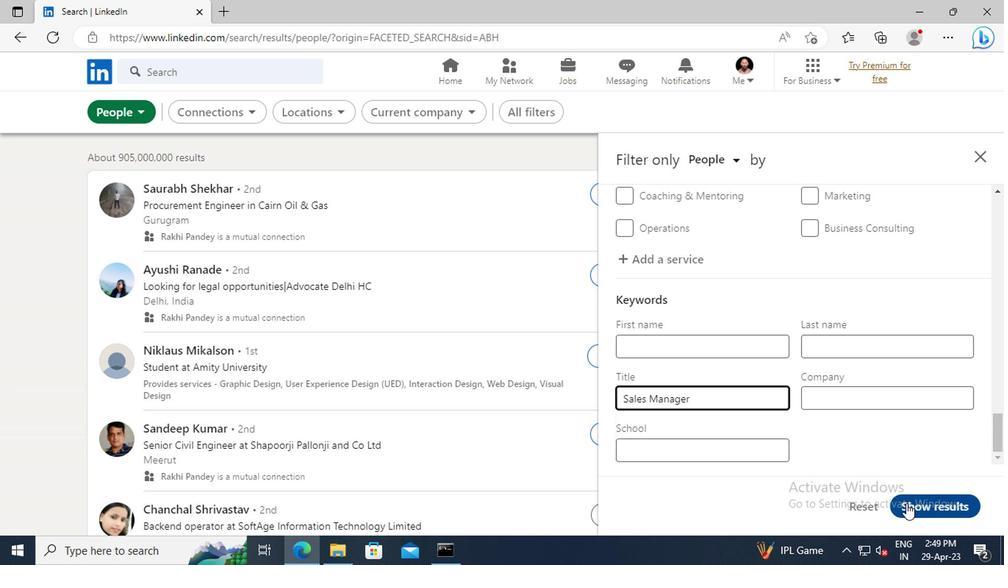 
Action: Mouse pressed left at (915, 507)
Screenshot: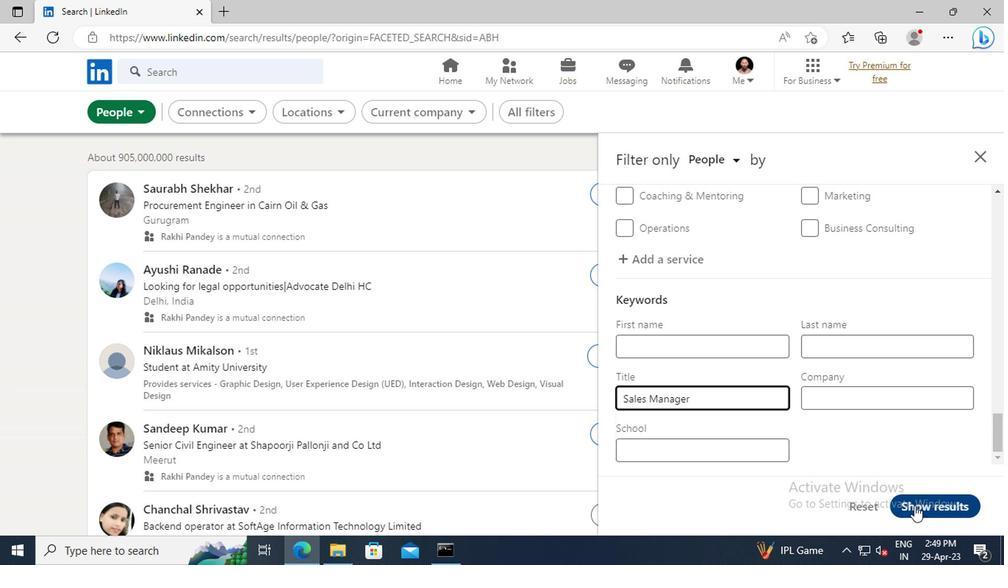 
